 Task: Look for space in Licata, Italy from 11th June, 2023 to 17th June, 2023 for 1 adult in price range Rs.5000 to Rs.12000. Place can be private room with 1  bedroom having 1 bed and 1 bathroom. Property type can be house, flat, guest house, hotel. Booking option can be shelf check-in. Required host language is English.
Action: Mouse moved to (408, 60)
Screenshot: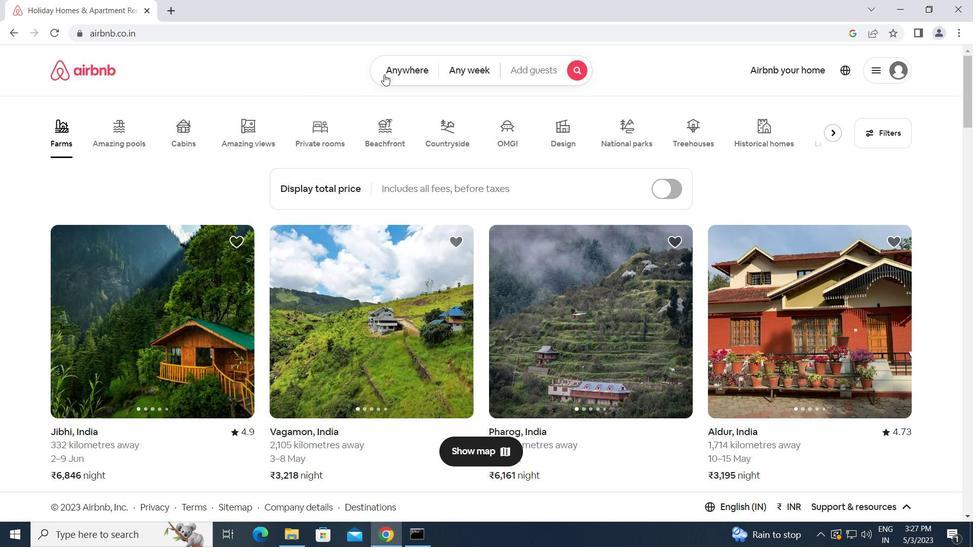 
Action: Mouse pressed left at (408, 60)
Screenshot: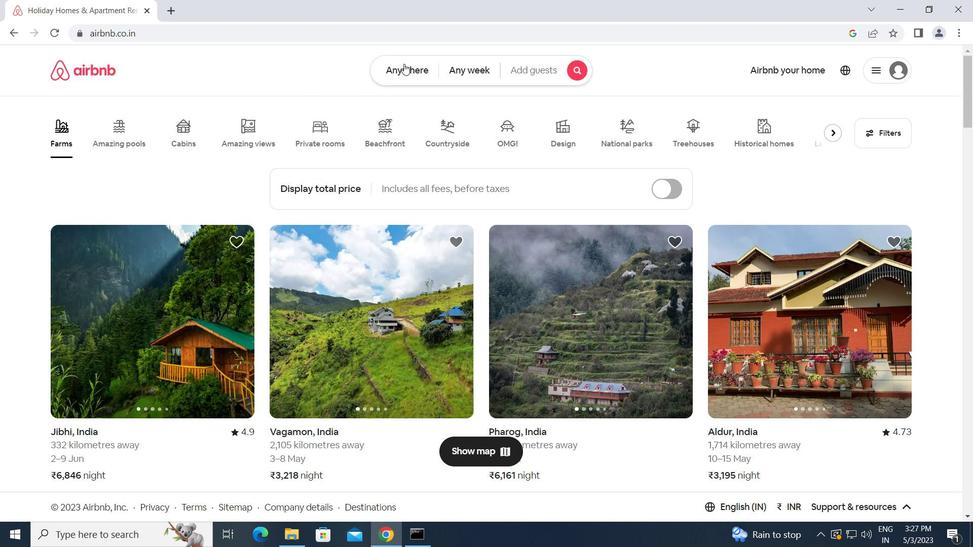 
Action: Mouse moved to (326, 107)
Screenshot: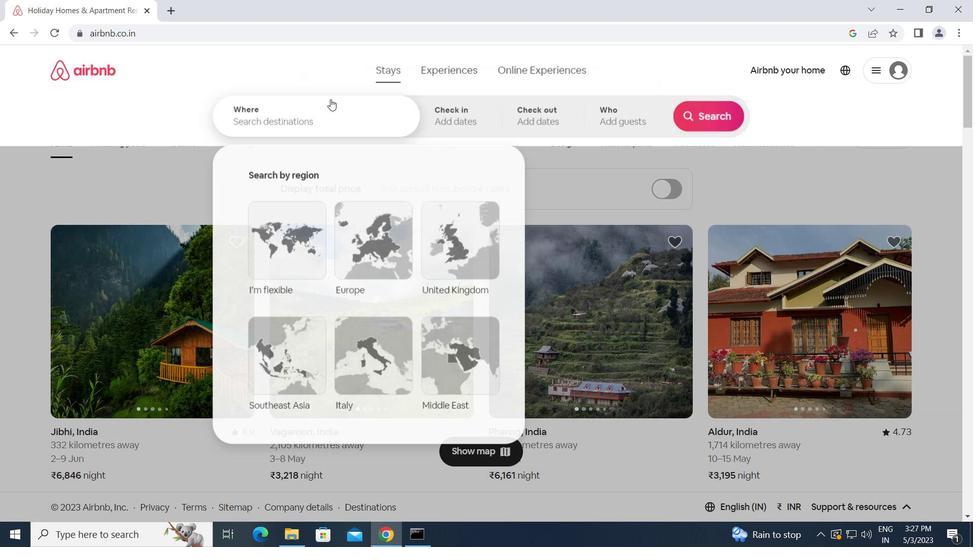 
Action: Mouse pressed left at (326, 107)
Screenshot: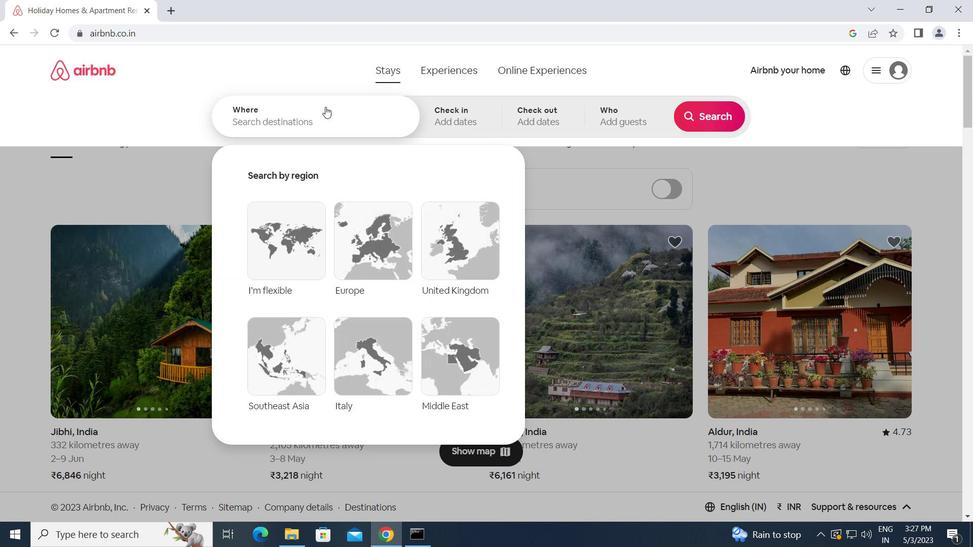 
Action: Key pressed l<Key.caps_lock>icata,<Key.space><Key.caps_lock>i<Key.caps_lock>taly<Key.enter>
Screenshot: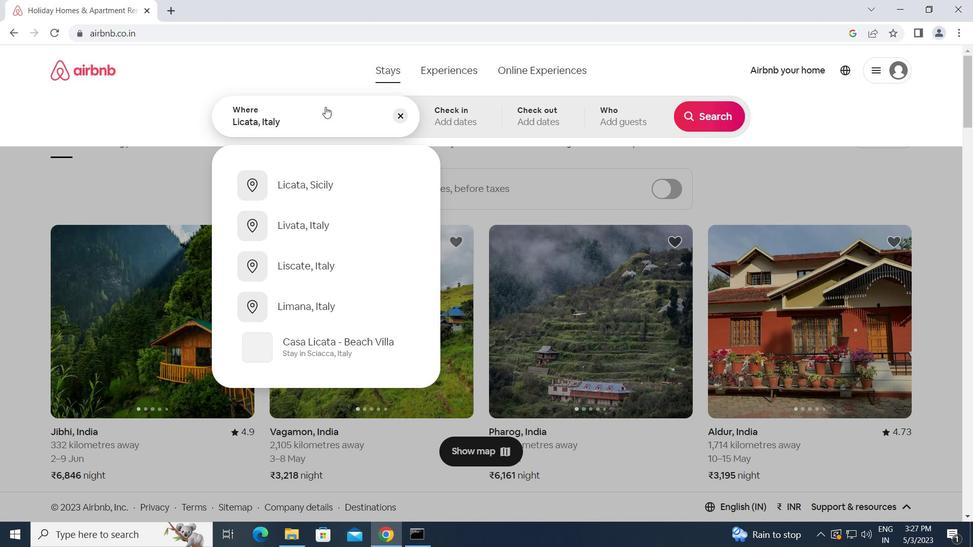 
Action: Mouse moved to (521, 328)
Screenshot: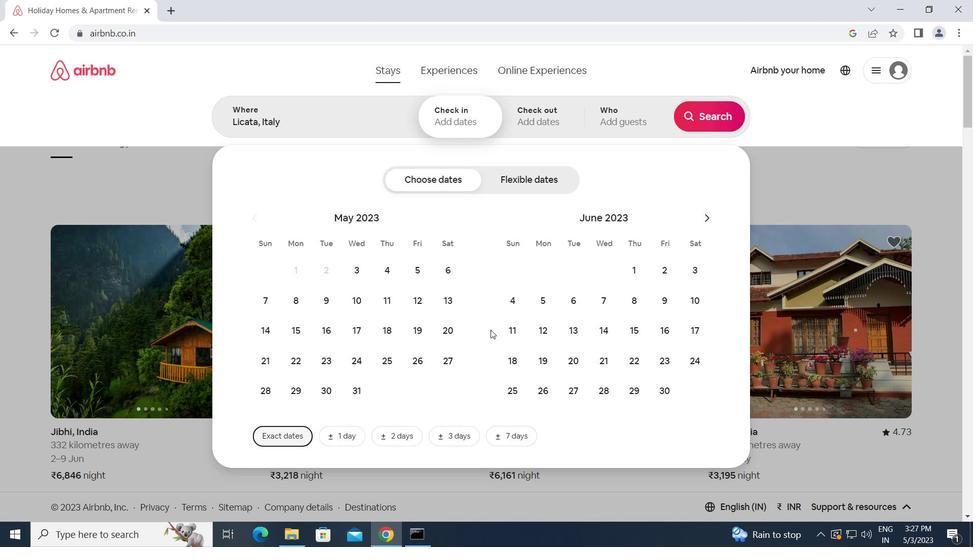 
Action: Mouse pressed left at (521, 328)
Screenshot: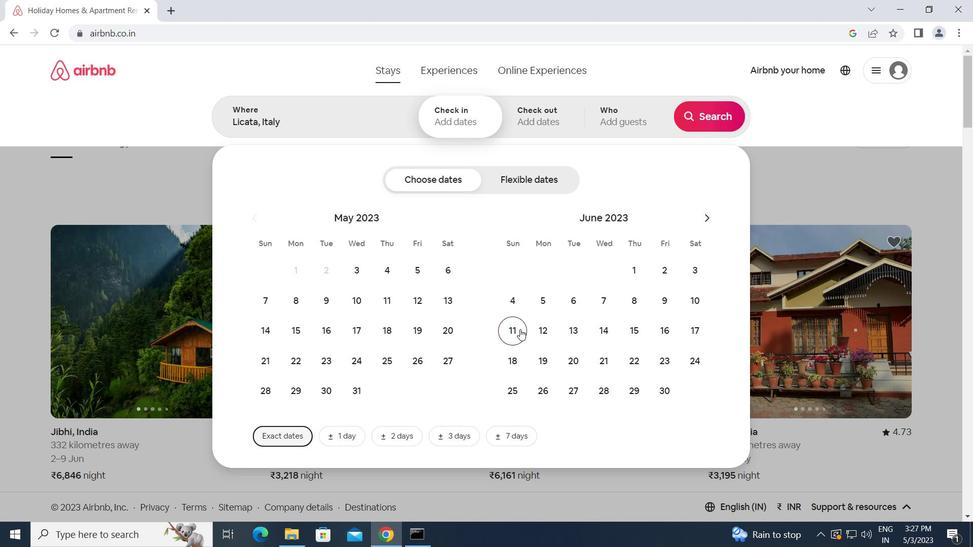 
Action: Mouse moved to (692, 337)
Screenshot: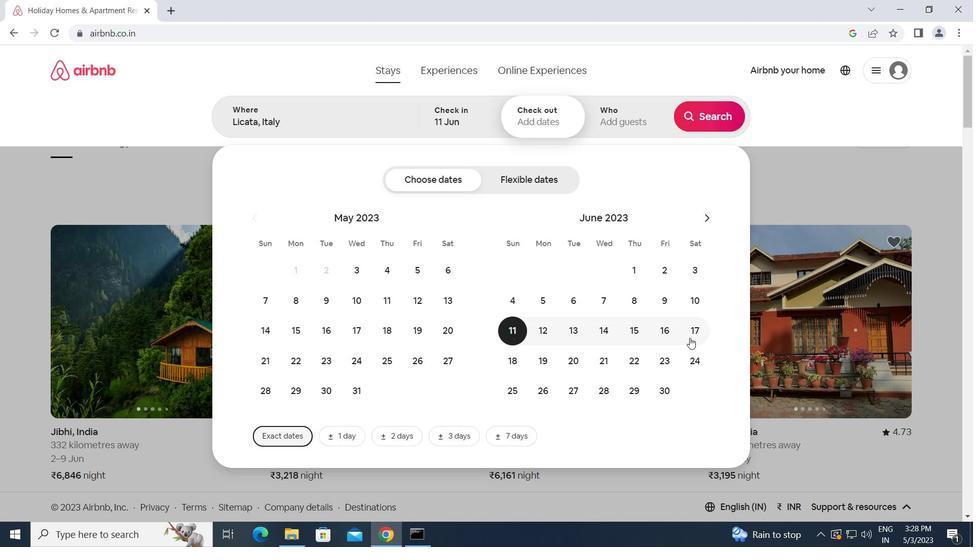 
Action: Mouse pressed left at (692, 337)
Screenshot: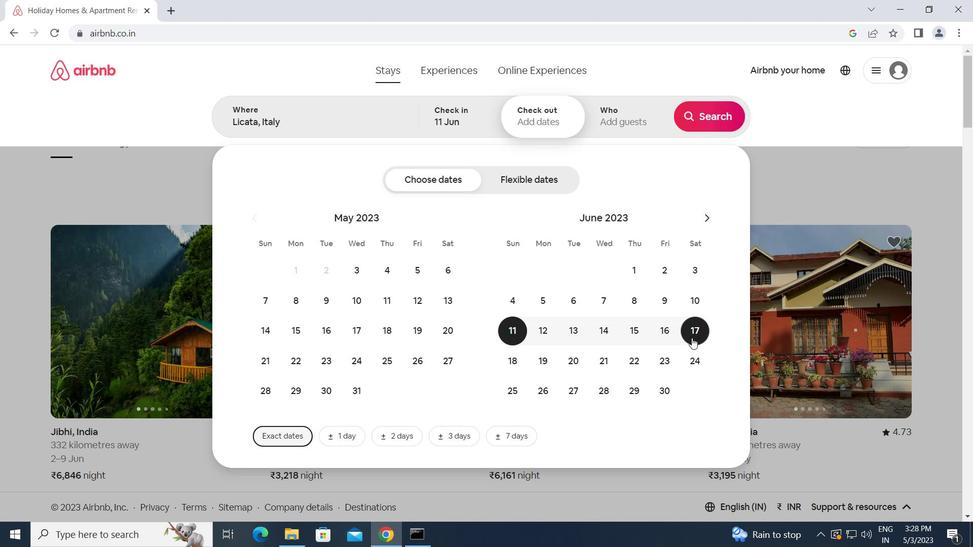 
Action: Mouse moved to (628, 120)
Screenshot: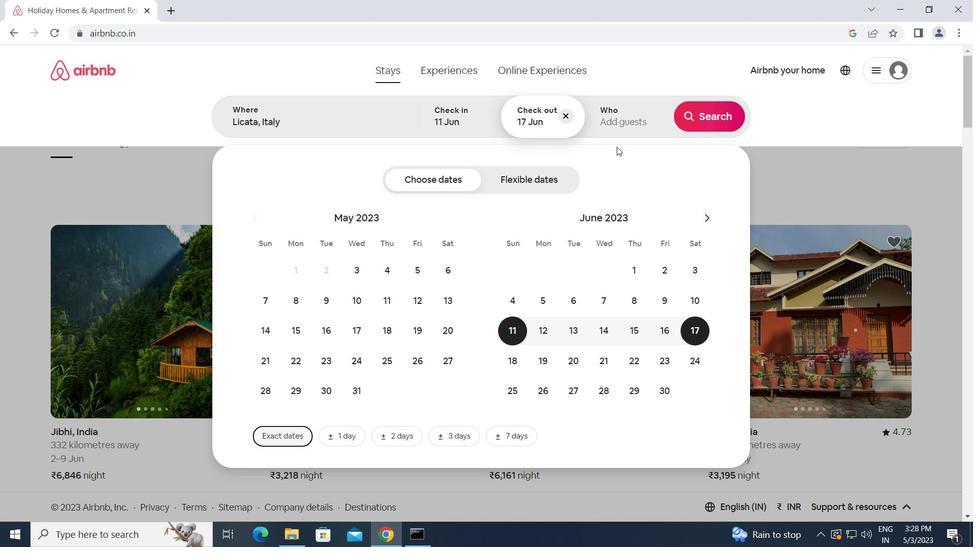 
Action: Mouse pressed left at (628, 120)
Screenshot: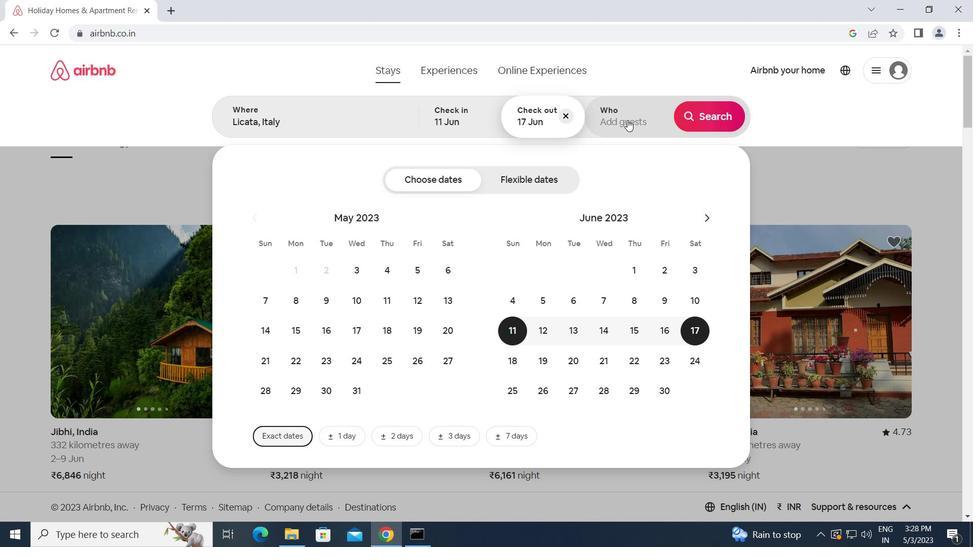 
Action: Mouse moved to (712, 186)
Screenshot: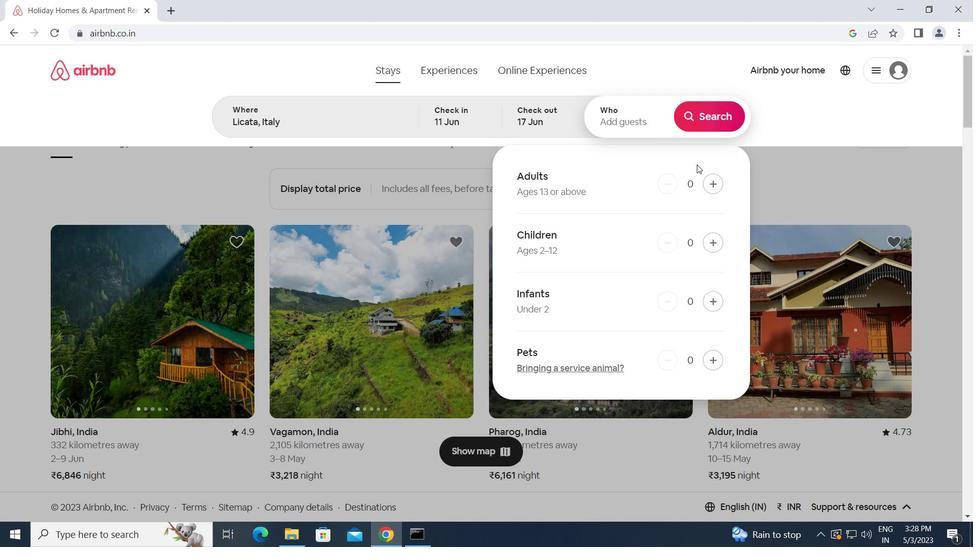 
Action: Mouse pressed left at (712, 186)
Screenshot: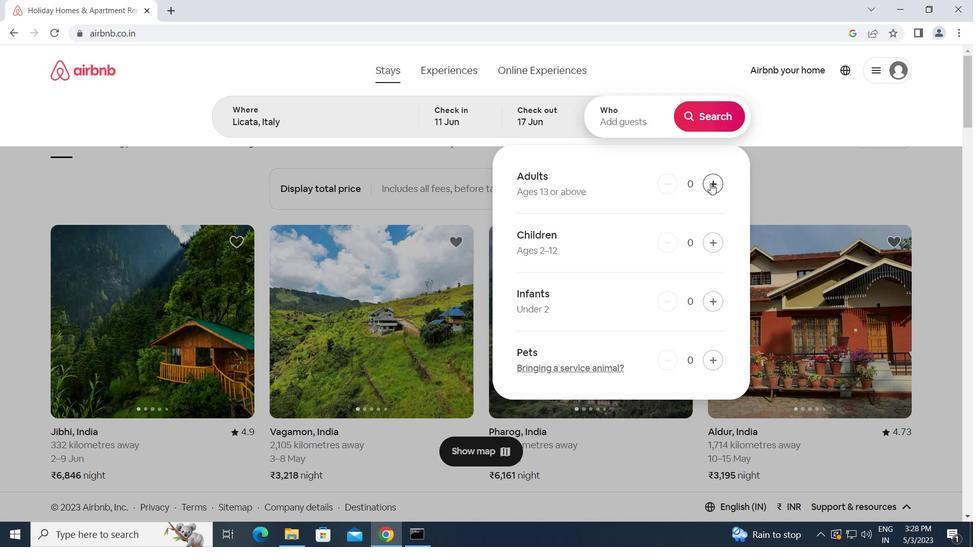 
Action: Mouse moved to (710, 117)
Screenshot: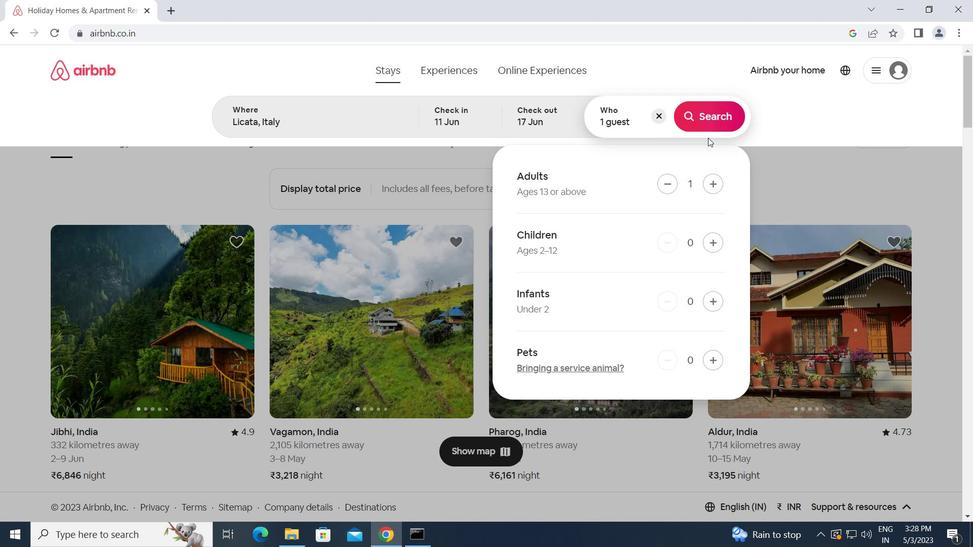 
Action: Mouse pressed left at (710, 117)
Screenshot: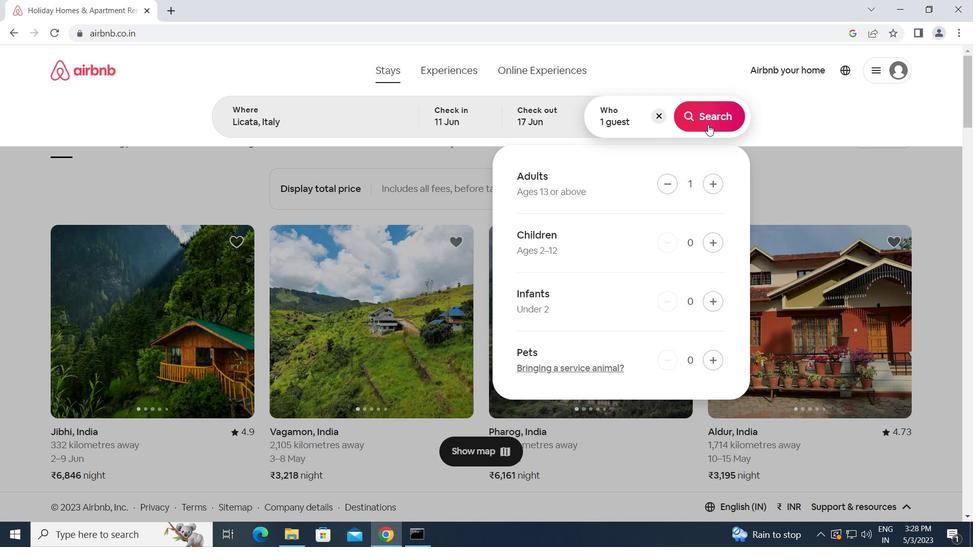 
Action: Mouse moved to (912, 118)
Screenshot: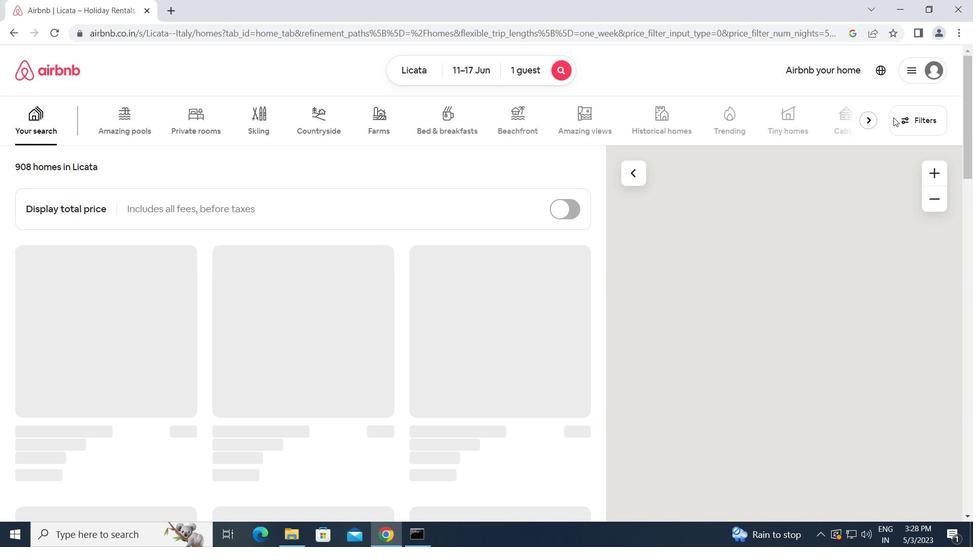 
Action: Mouse pressed left at (912, 118)
Screenshot: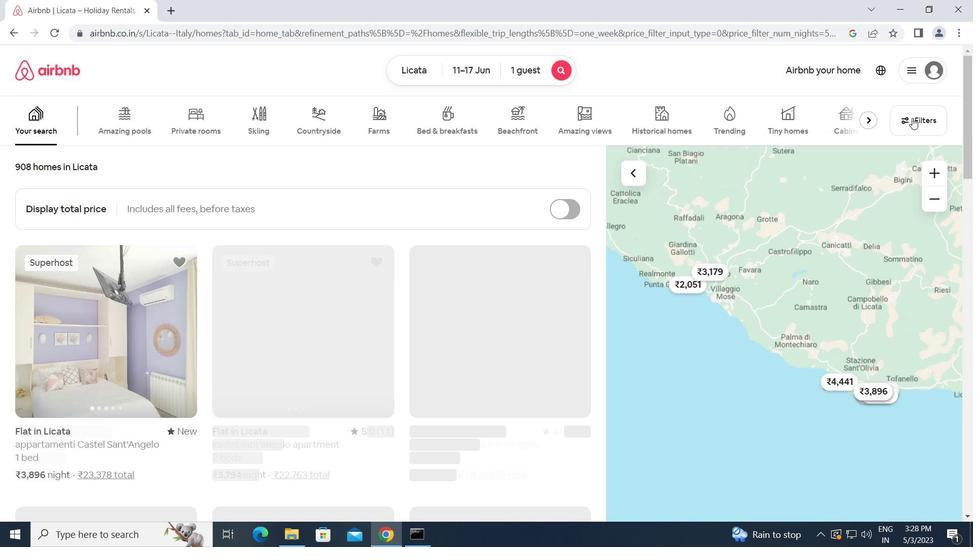 
Action: Mouse moved to (317, 284)
Screenshot: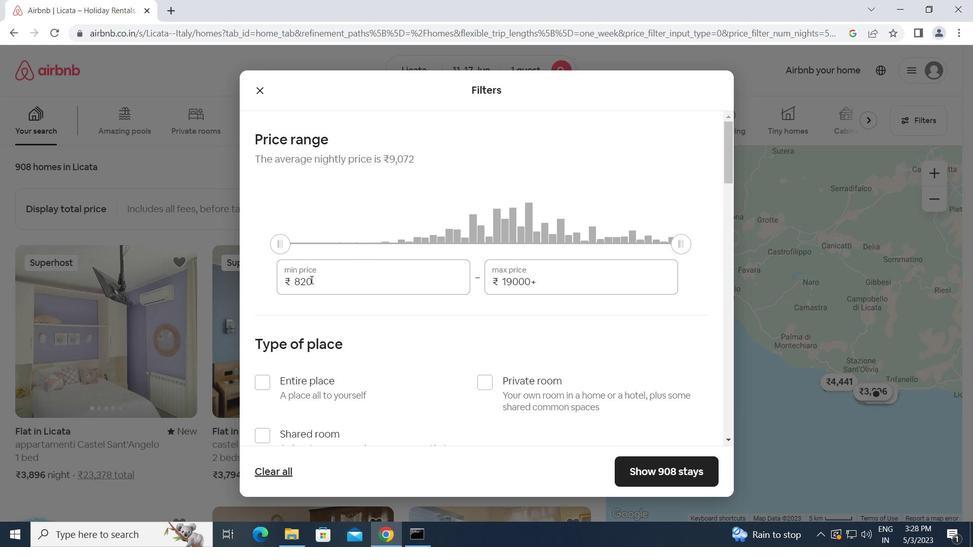 
Action: Mouse pressed left at (317, 284)
Screenshot: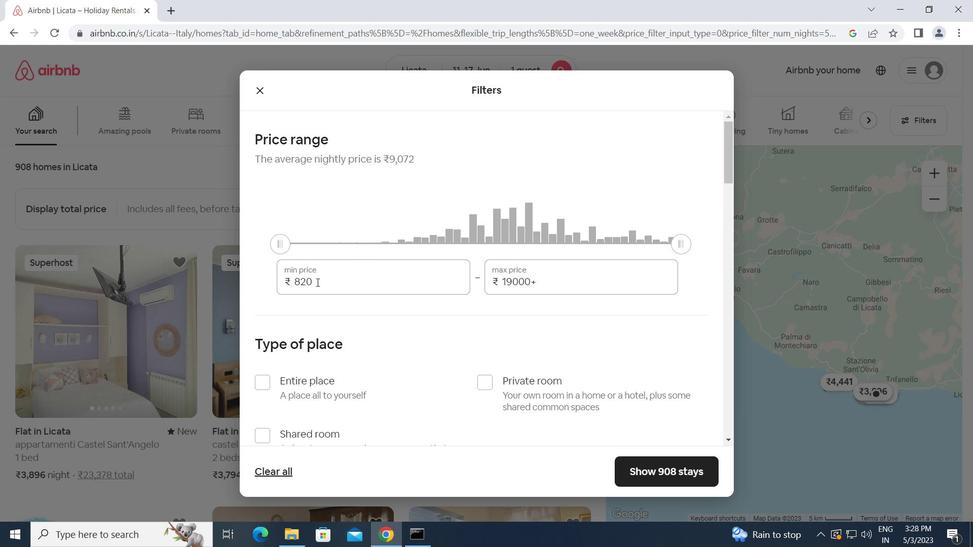 
Action: Mouse moved to (293, 285)
Screenshot: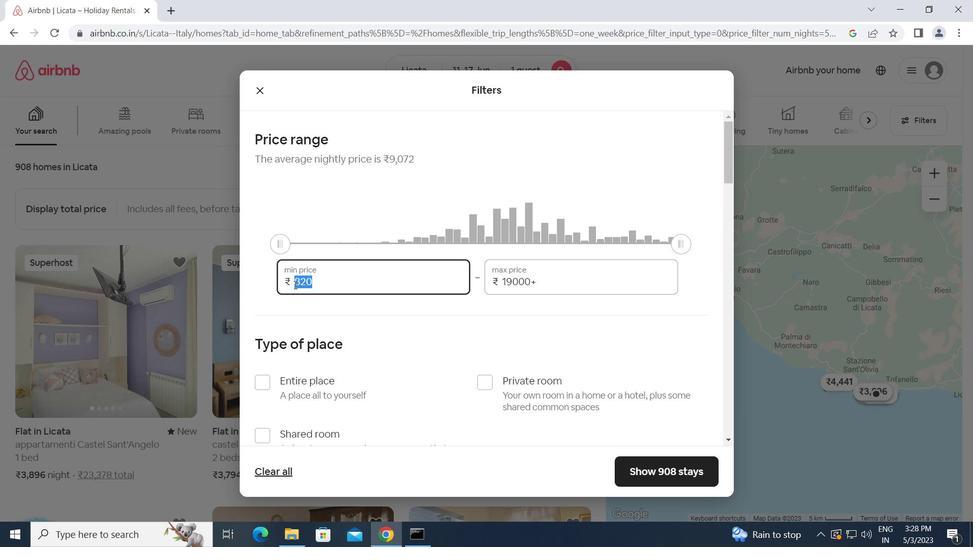 
Action: Key pressed 5000<Key.tab>12<Key.backspace><Key.backspace><Key.backspace><Key.backspace><Key.backspace><Key.backspace><Key.backspace><Key.backspace><Key.backspace><Key.backspace><Key.backspace><Key.backspace><Key.backspace><Key.backspace><Key.backspace>12000
Screenshot: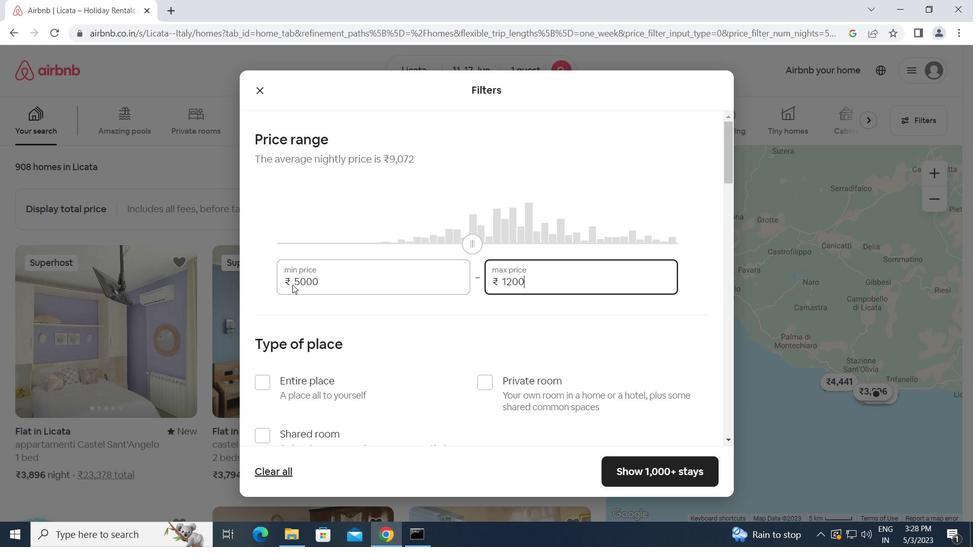 
Action: Mouse moved to (480, 380)
Screenshot: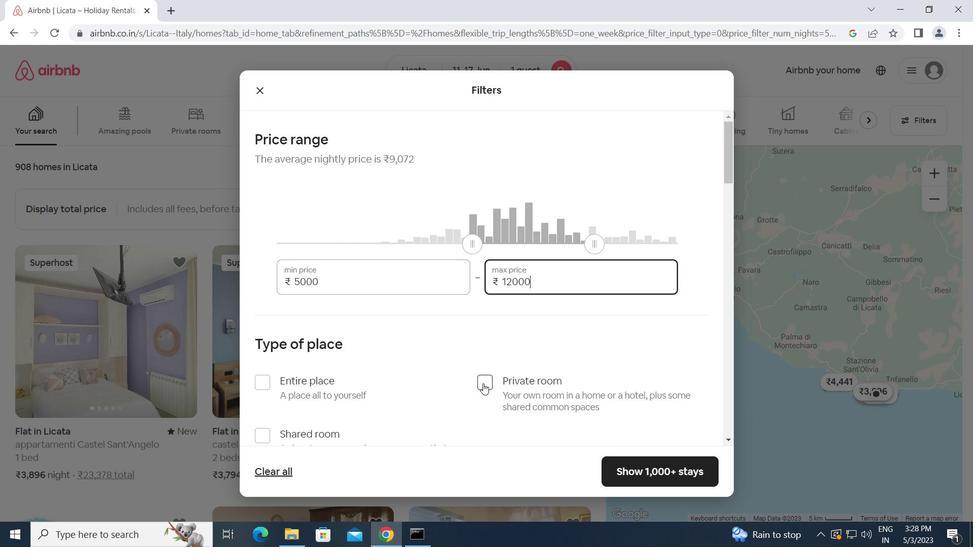 
Action: Mouse pressed left at (480, 380)
Screenshot: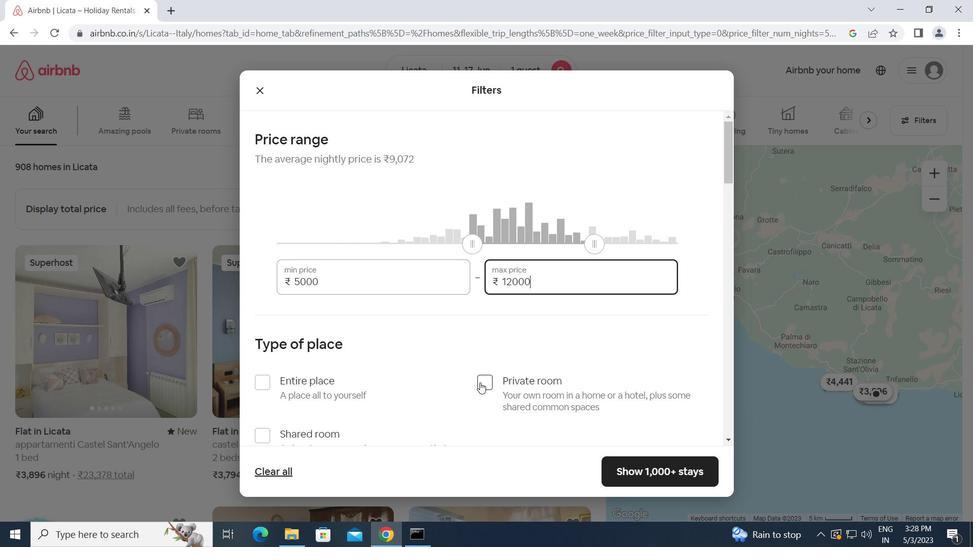 
Action: Mouse moved to (465, 427)
Screenshot: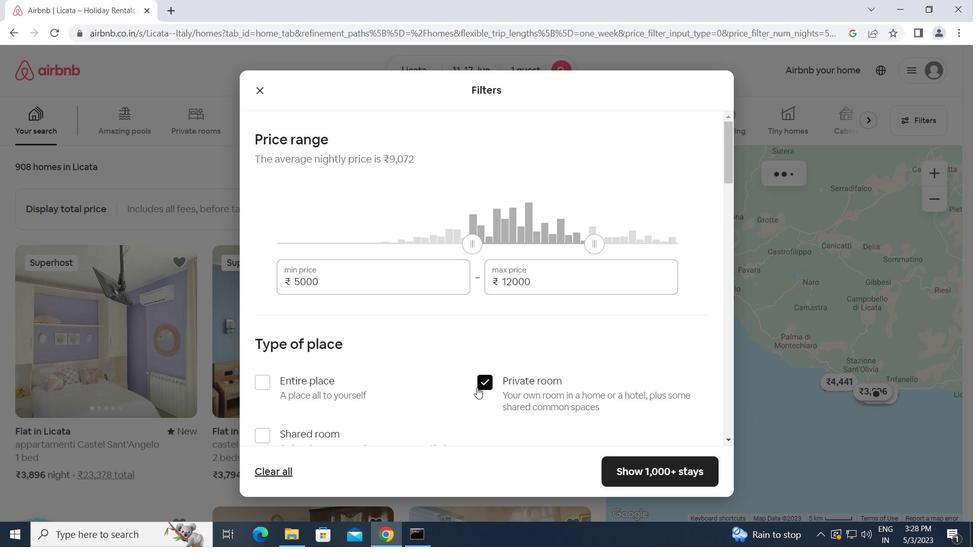 
Action: Mouse scrolled (465, 427) with delta (0, 0)
Screenshot: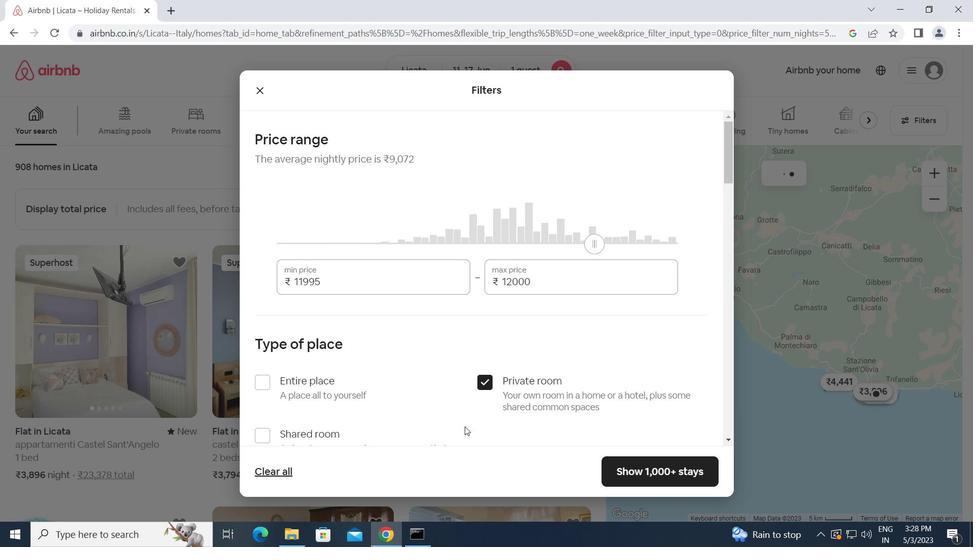 
Action: Mouse scrolled (465, 427) with delta (0, 0)
Screenshot: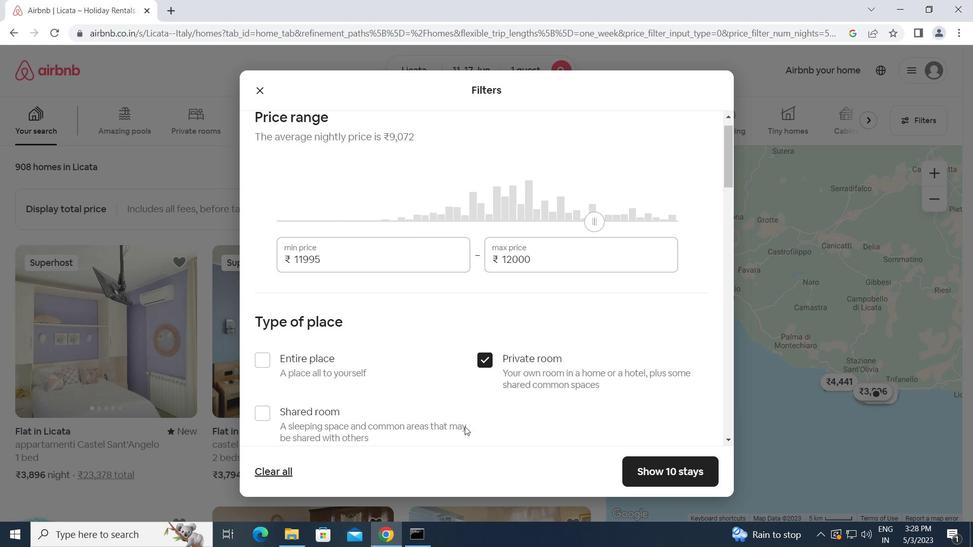
Action: Mouse scrolled (465, 427) with delta (0, 0)
Screenshot: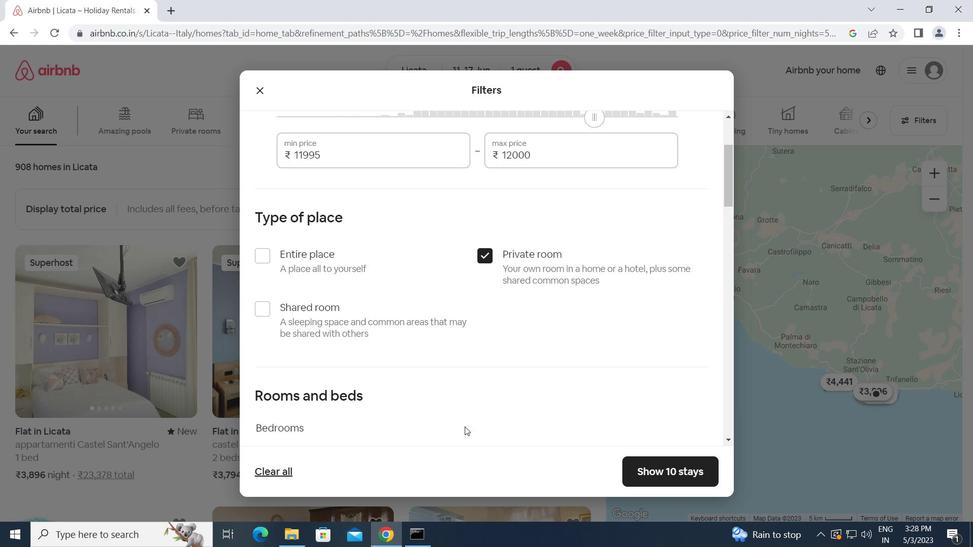 
Action: Mouse scrolled (465, 427) with delta (0, 0)
Screenshot: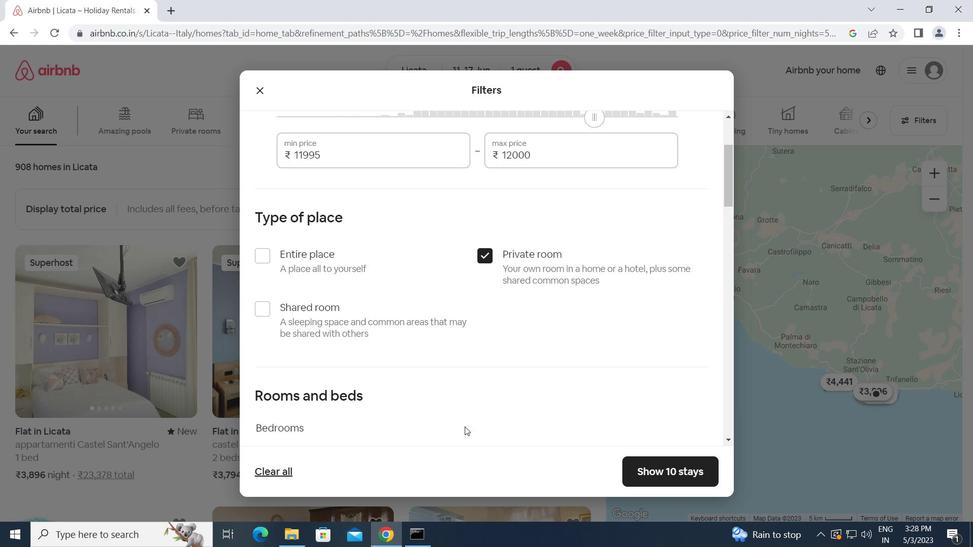 
Action: Mouse moved to (334, 337)
Screenshot: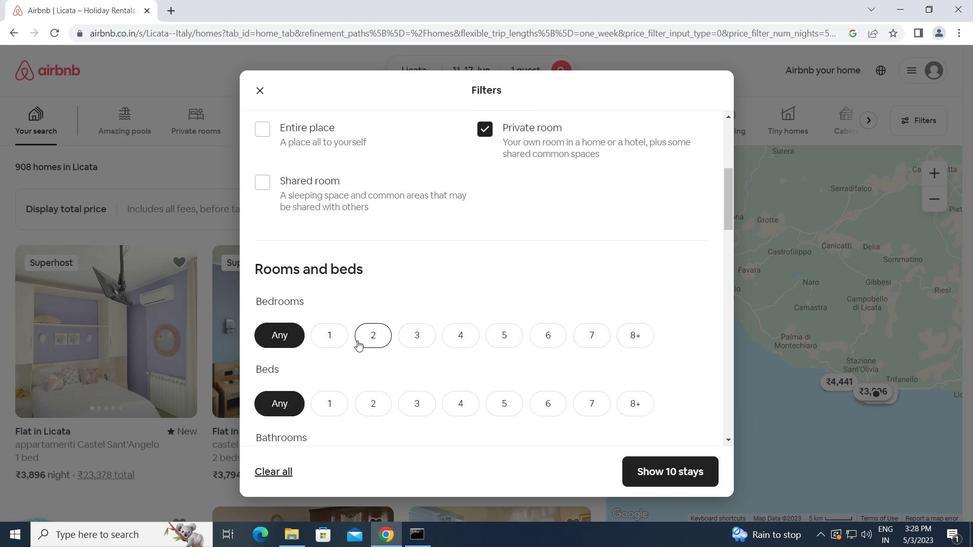 
Action: Mouse pressed left at (334, 337)
Screenshot: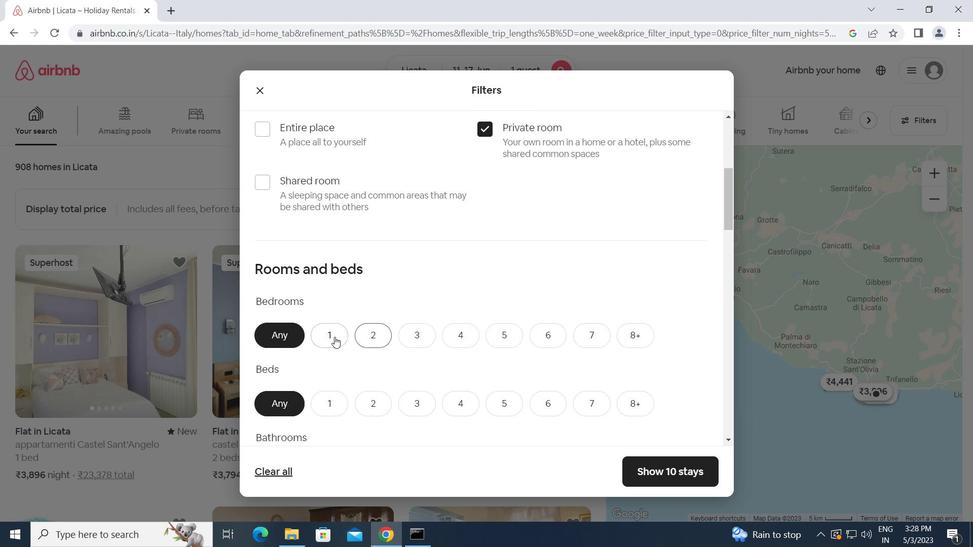 
Action: Mouse moved to (331, 397)
Screenshot: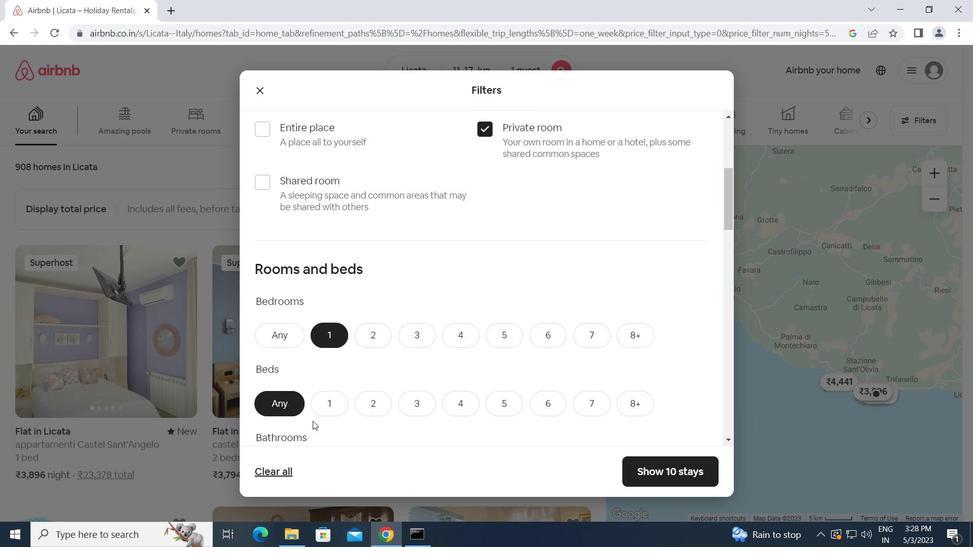 
Action: Mouse pressed left at (331, 397)
Screenshot: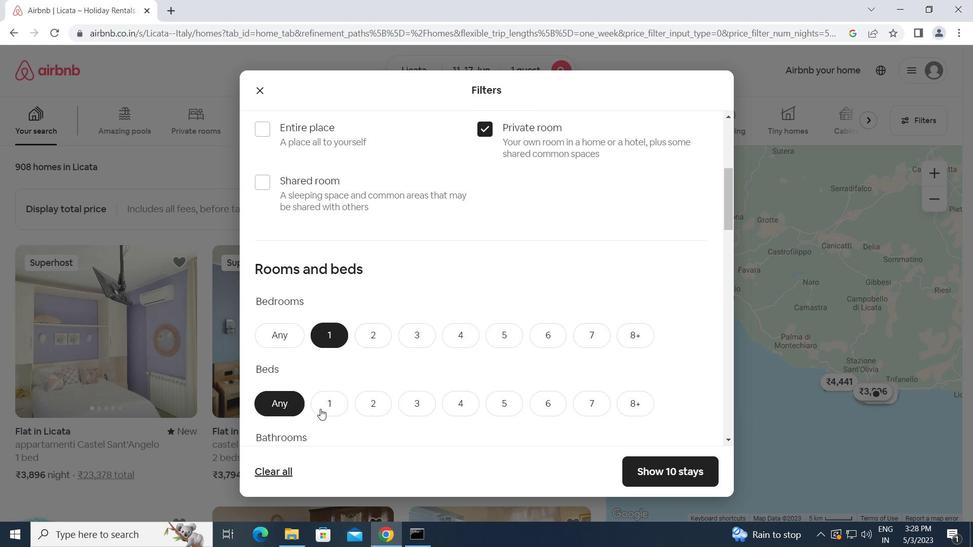 
Action: Mouse moved to (409, 398)
Screenshot: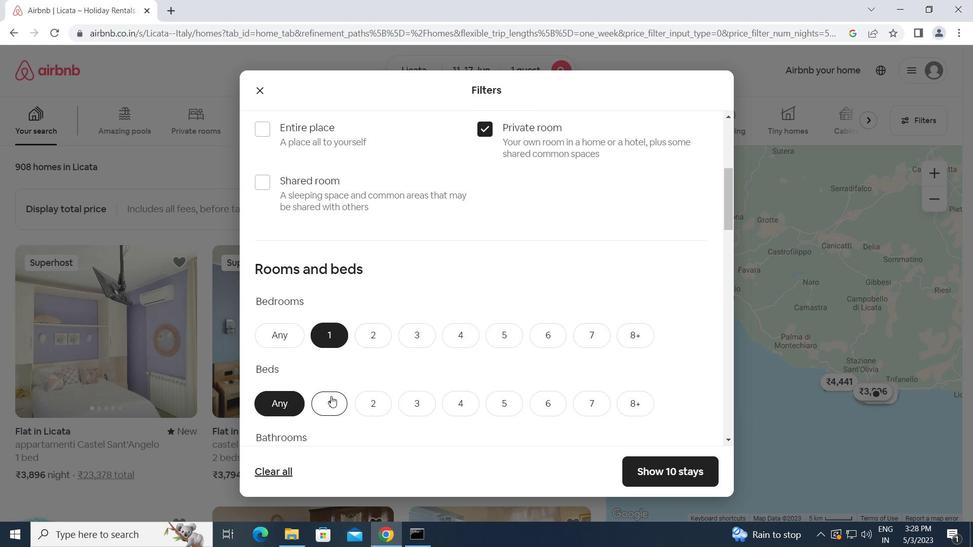 
Action: Mouse scrolled (409, 397) with delta (0, 0)
Screenshot: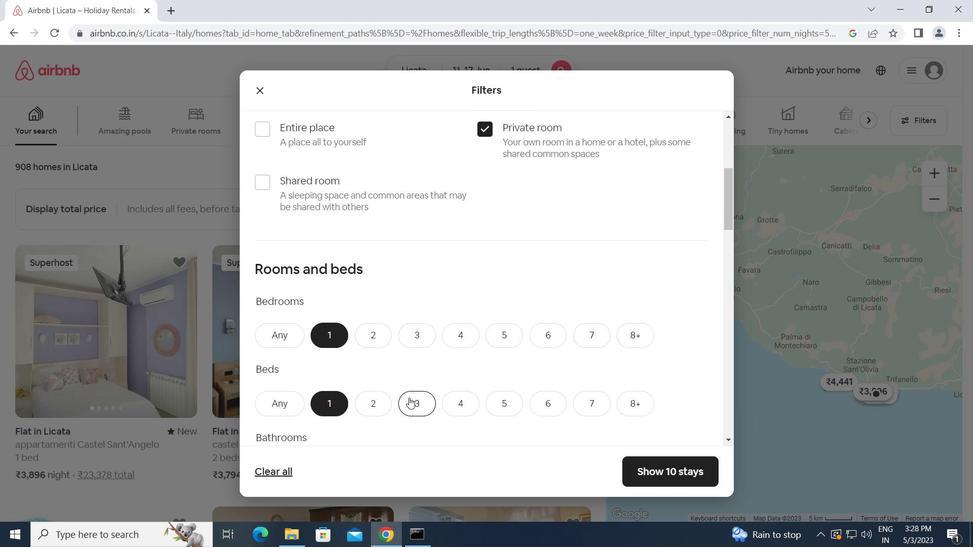 
Action: Mouse scrolled (409, 397) with delta (0, 0)
Screenshot: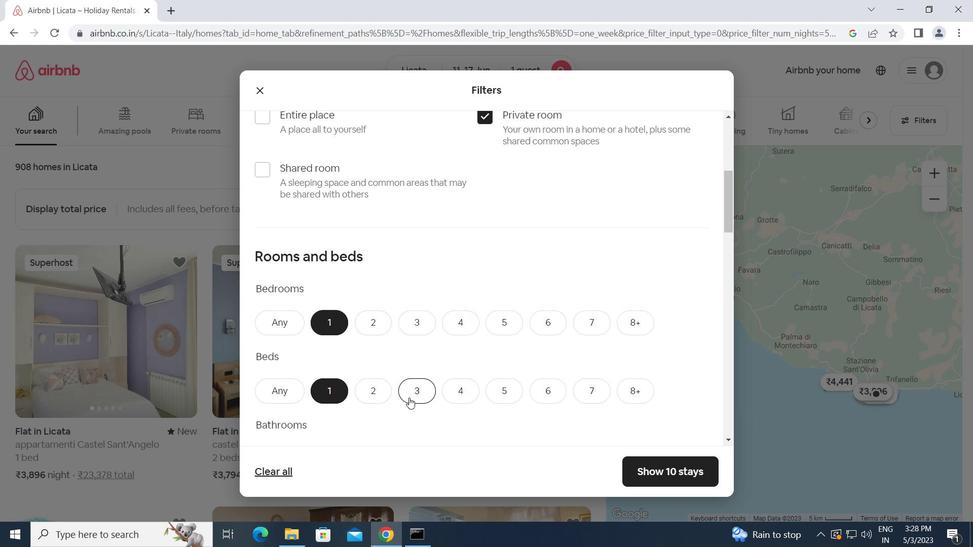
Action: Mouse moved to (334, 342)
Screenshot: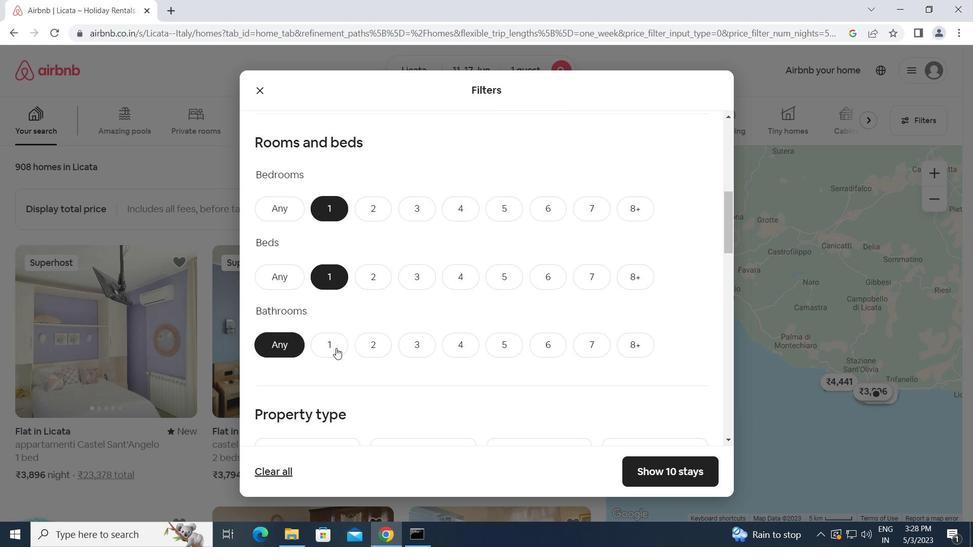 
Action: Mouse pressed left at (334, 342)
Screenshot: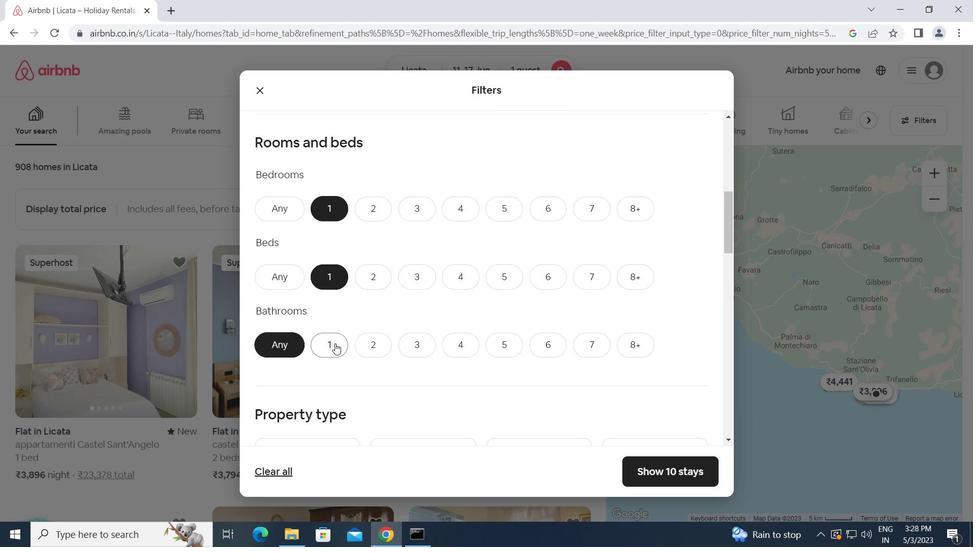 
Action: Mouse moved to (401, 384)
Screenshot: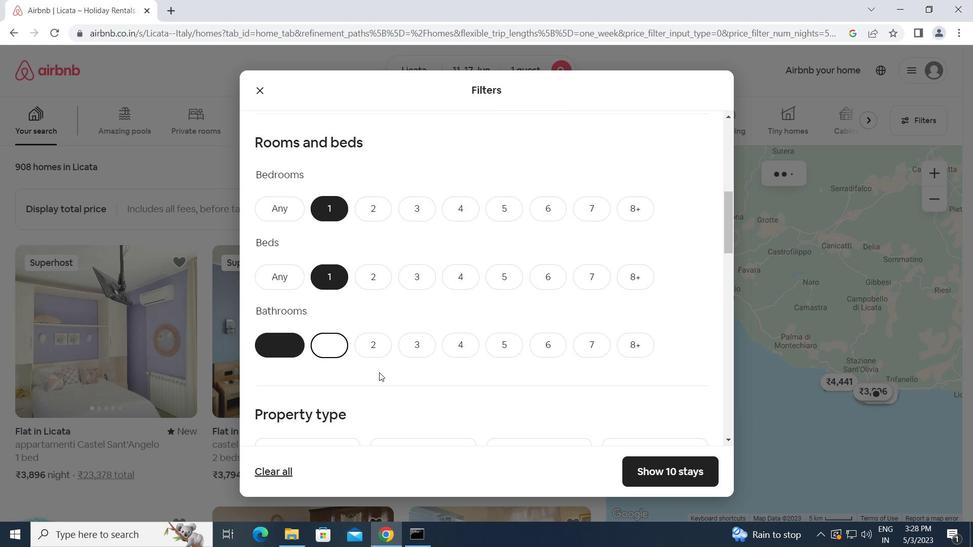 
Action: Mouse scrolled (401, 383) with delta (0, 0)
Screenshot: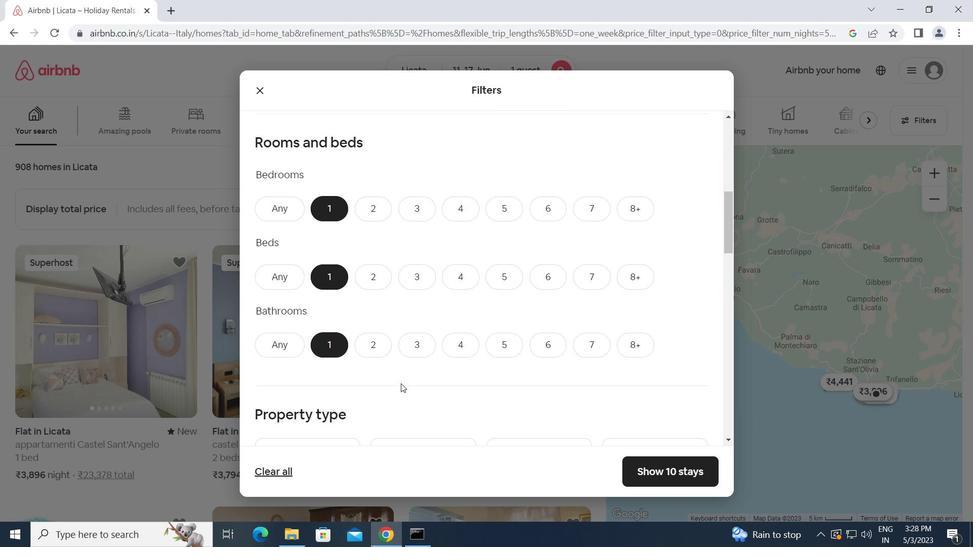
Action: Mouse scrolled (401, 383) with delta (0, 0)
Screenshot: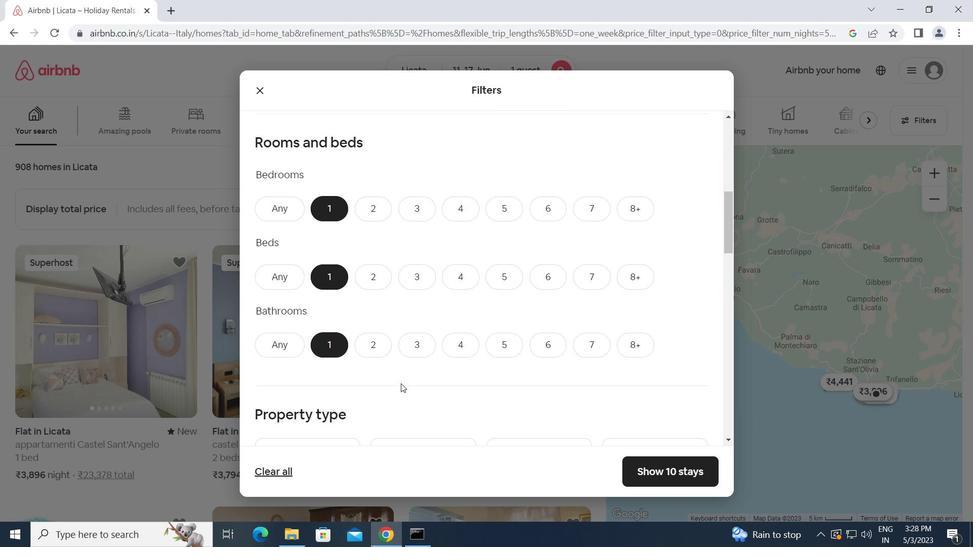 
Action: Mouse moved to (320, 365)
Screenshot: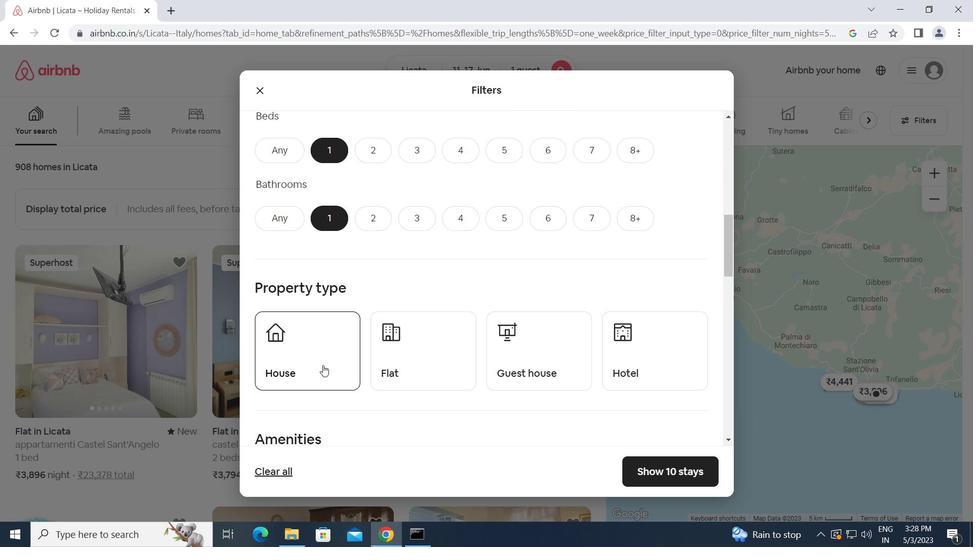 
Action: Mouse pressed left at (320, 365)
Screenshot: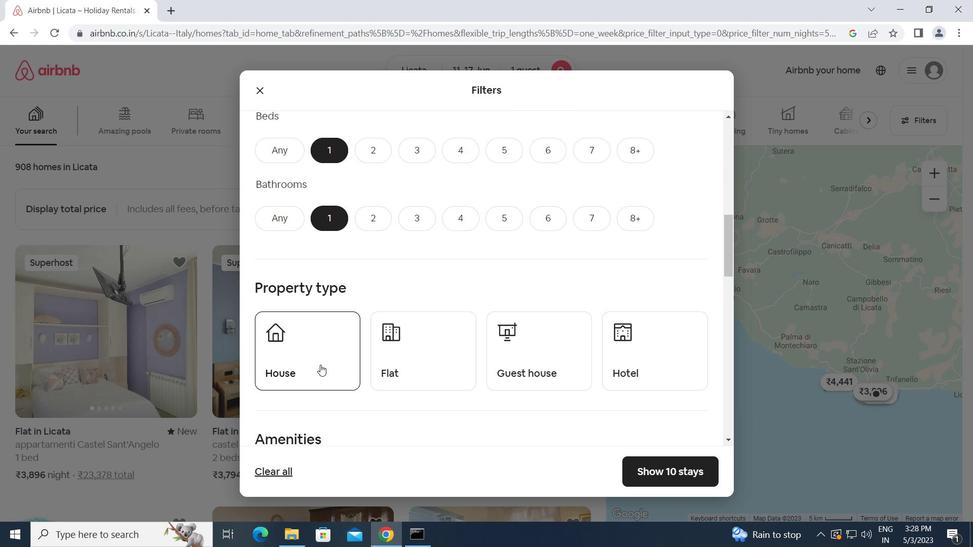 
Action: Mouse moved to (428, 365)
Screenshot: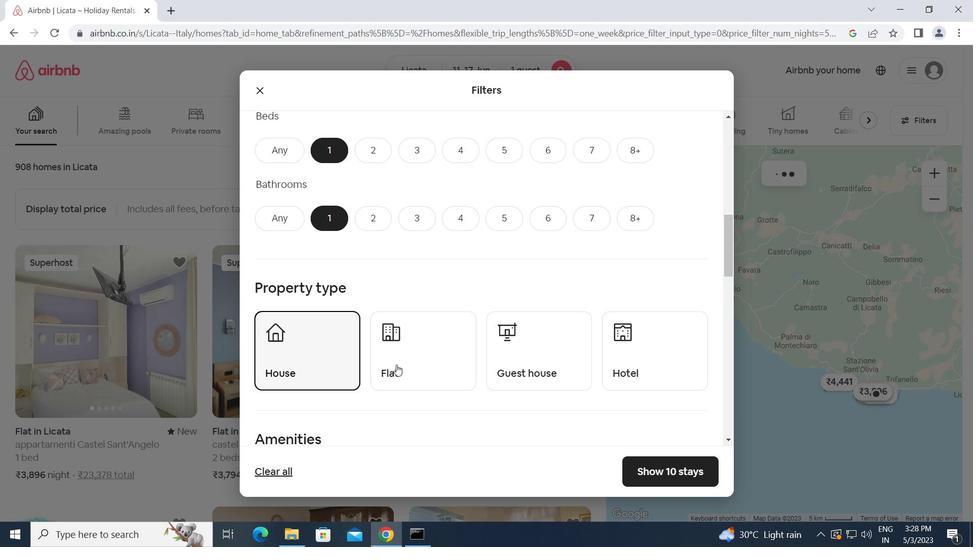 
Action: Mouse pressed left at (428, 365)
Screenshot: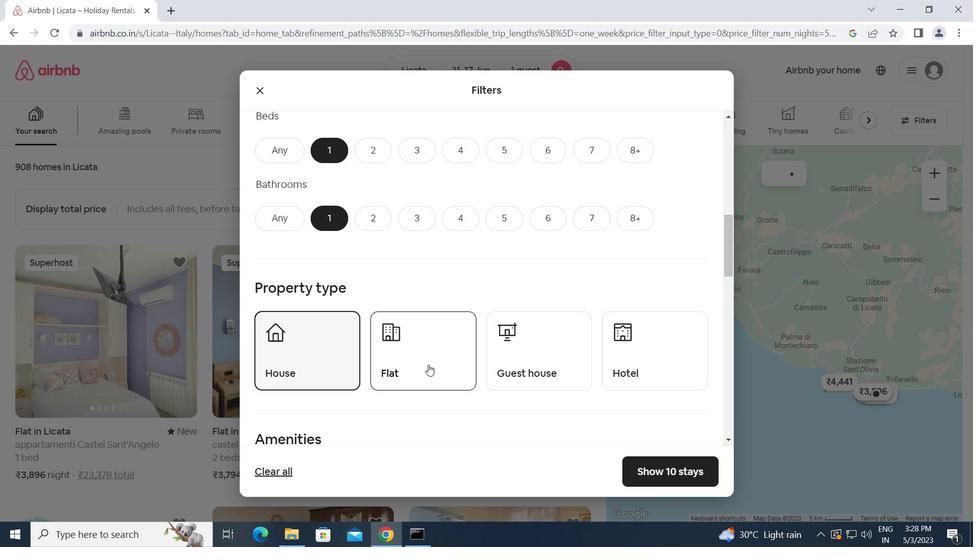 
Action: Mouse moved to (536, 366)
Screenshot: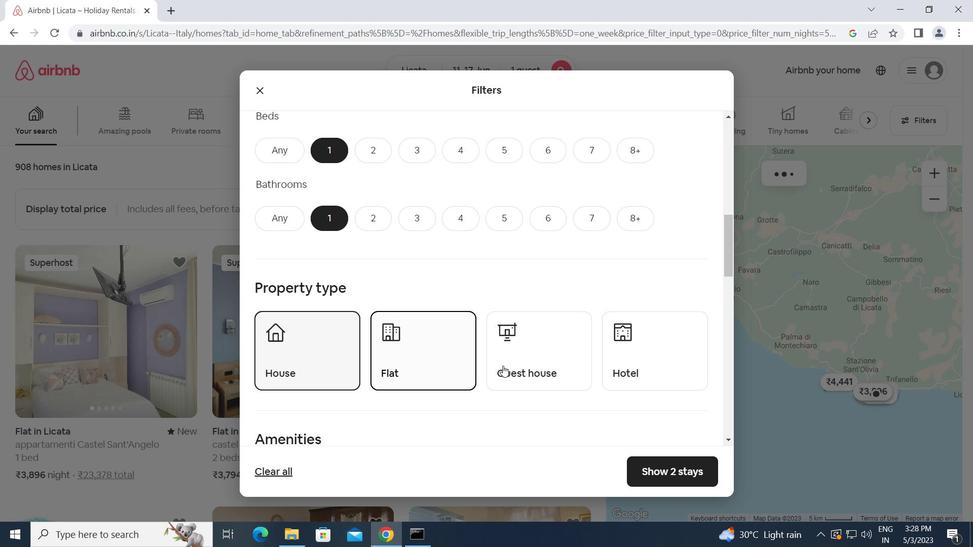 
Action: Mouse pressed left at (536, 366)
Screenshot: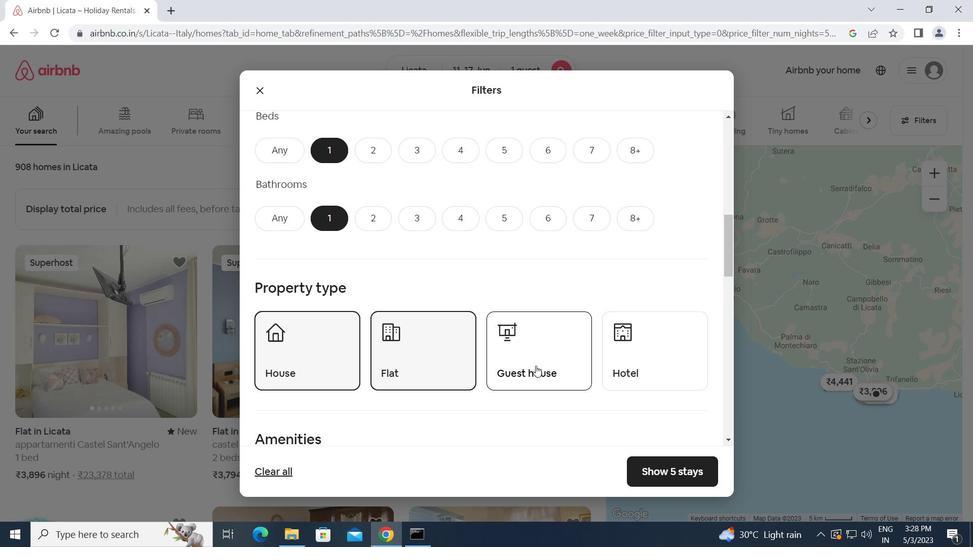 
Action: Mouse moved to (641, 366)
Screenshot: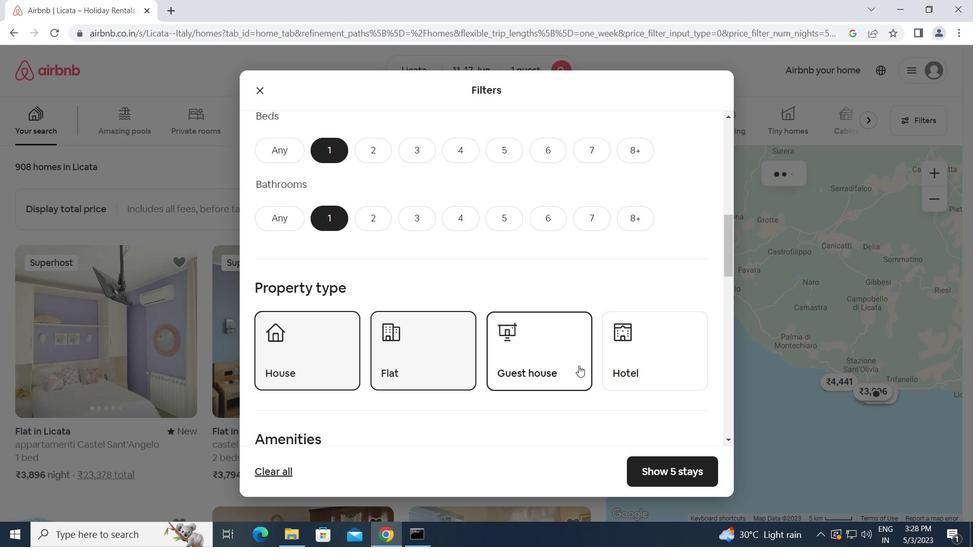 
Action: Mouse pressed left at (641, 366)
Screenshot: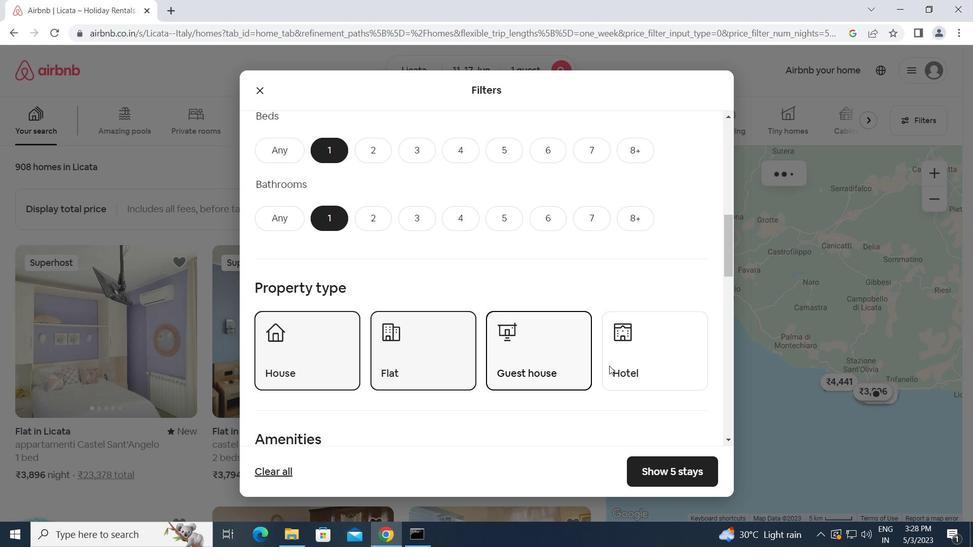 
Action: Mouse moved to (442, 407)
Screenshot: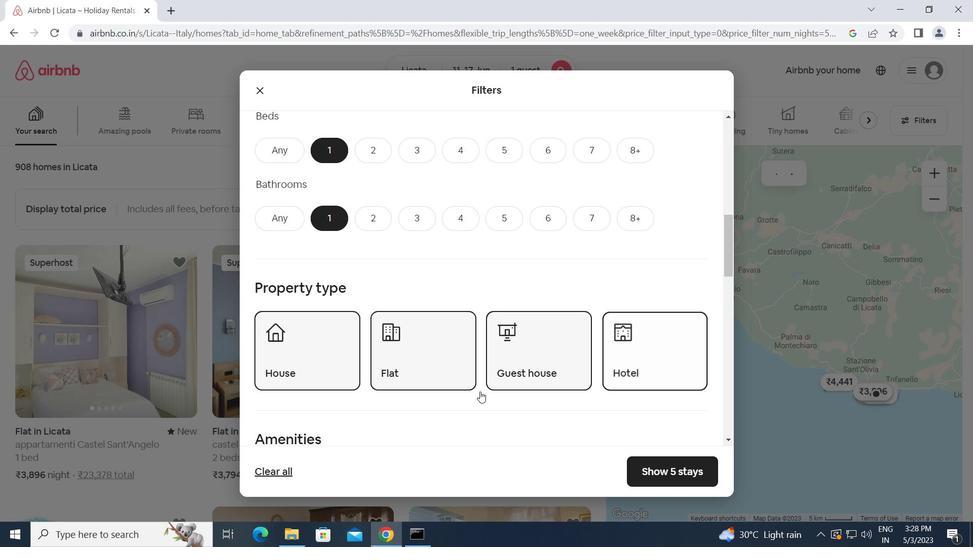 
Action: Mouse scrolled (442, 406) with delta (0, 0)
Screenshot: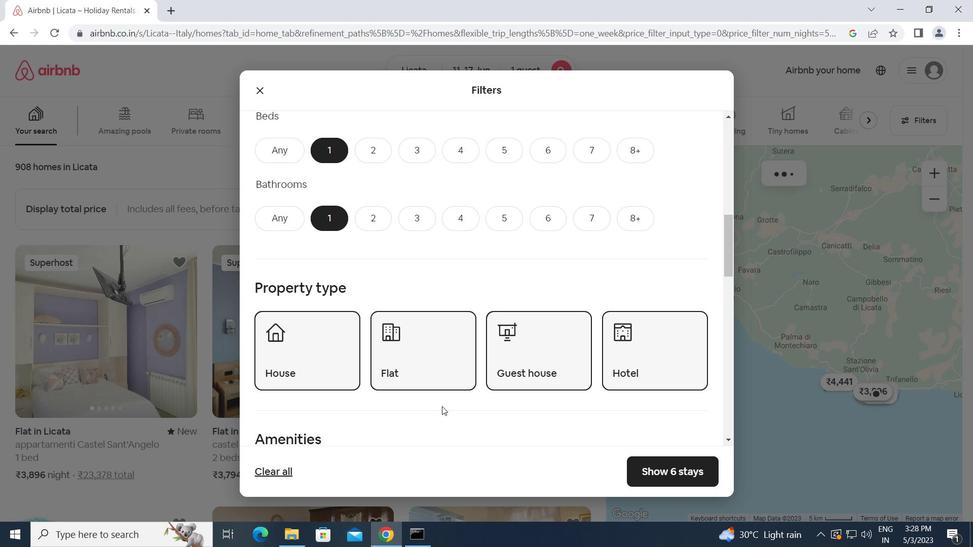
Action: Mouse scrolled (442, 406) with delta (0, 0)
Screenshot: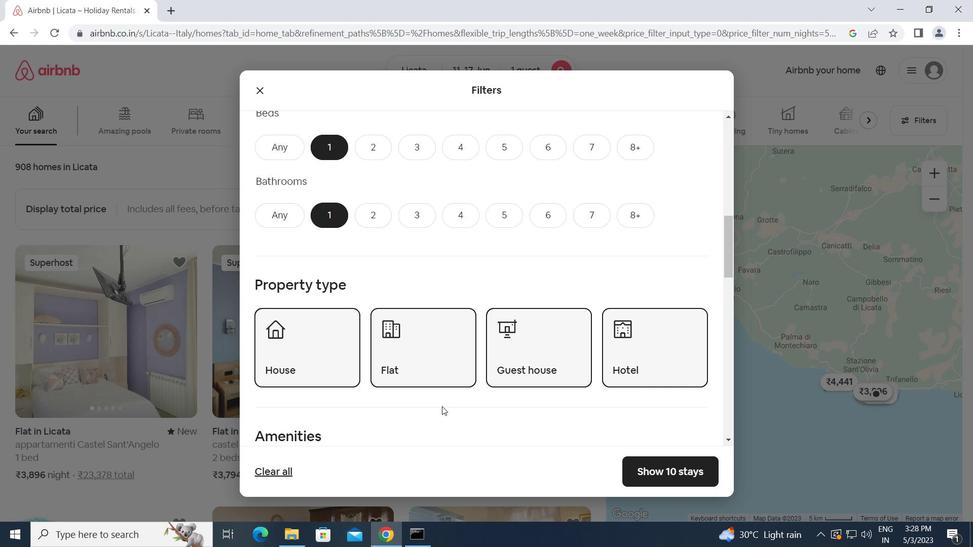 
Action: Mouse scrolled (442, 406) with delta (0, 0)
Screenshot: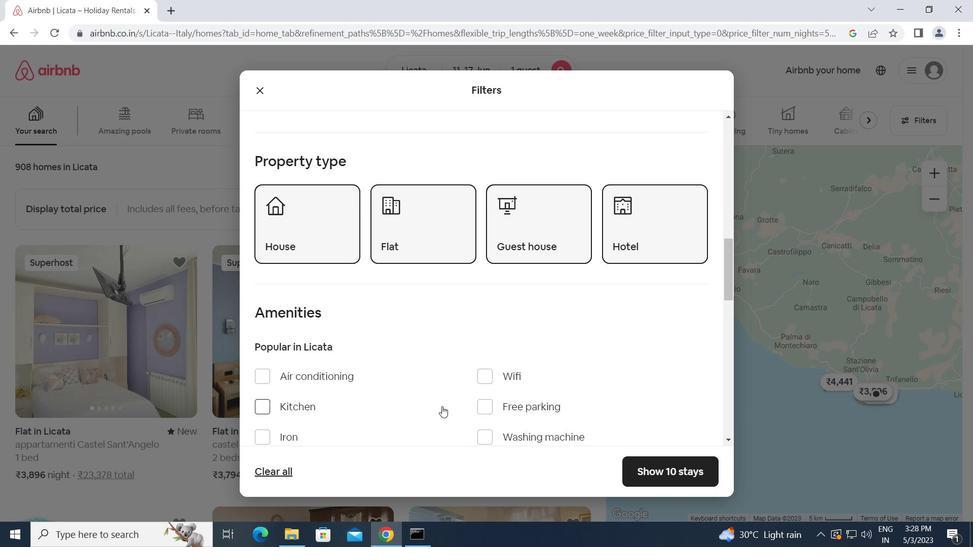 
Action: Mouse scrolled (442, 406) with delta (0, 0)
Screenshot: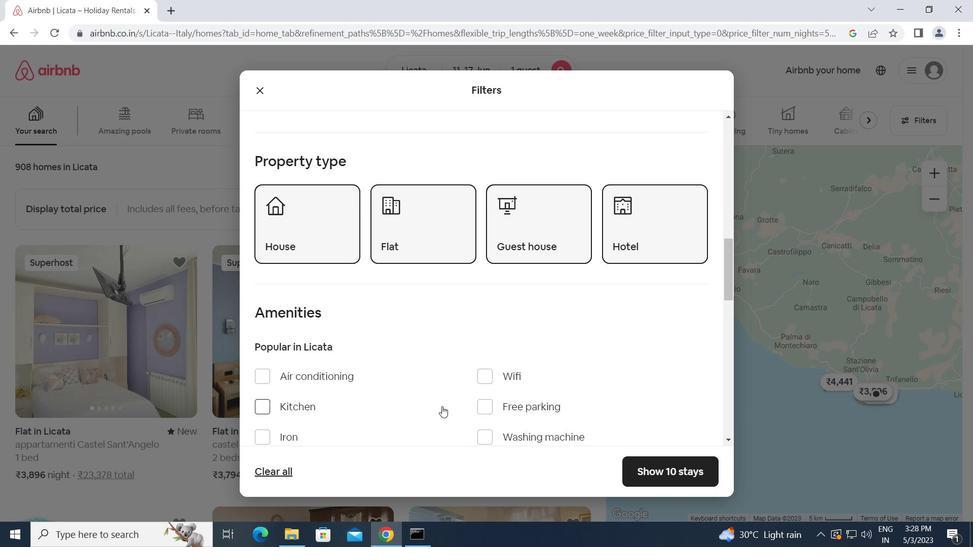 
Action: Mouse scrolled (442, 406) with delta (0, 0)
Screenshot: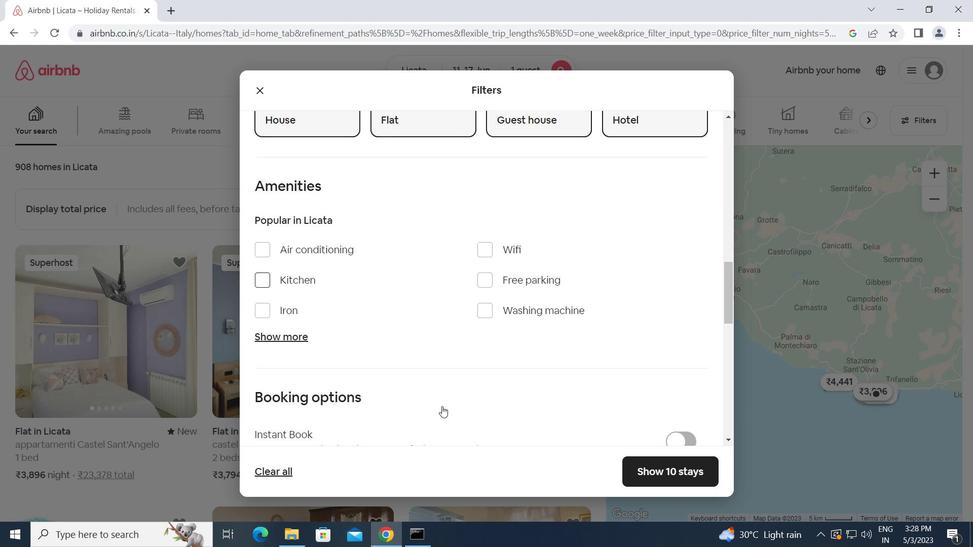 
Action: Mouse moved to (673, 413)
Screenshot: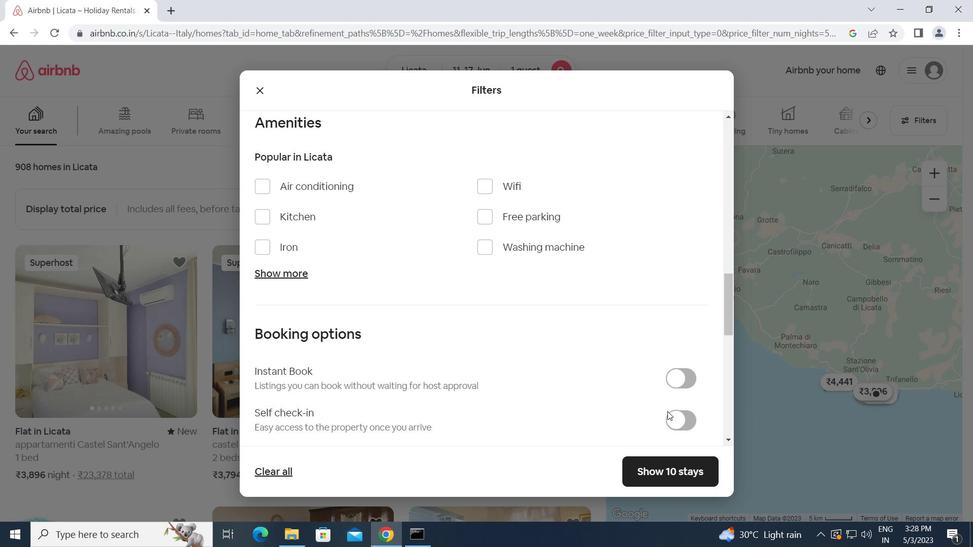 
Action: Mouse pressed left at (673, 413)
Screenshot: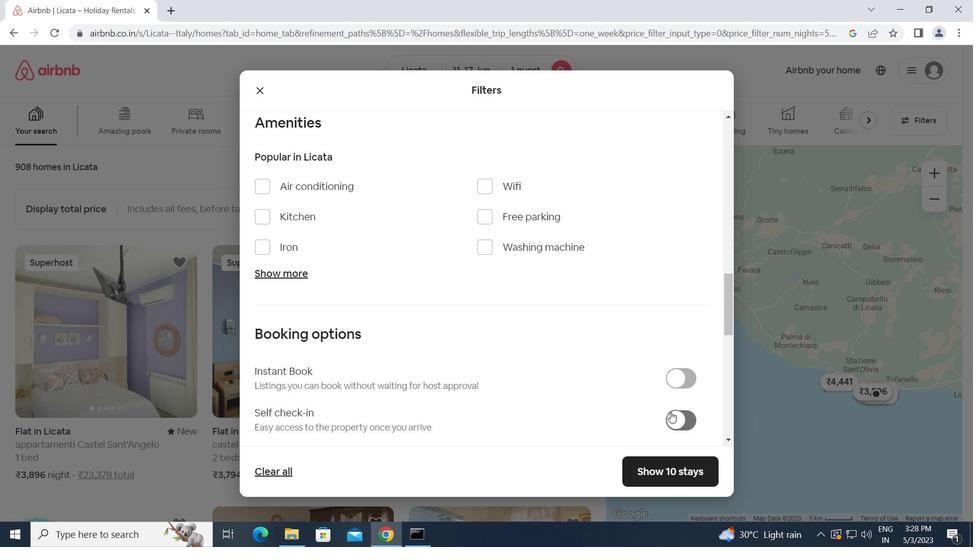 
Action: Mouse moved to (545, 446)
Screenshot: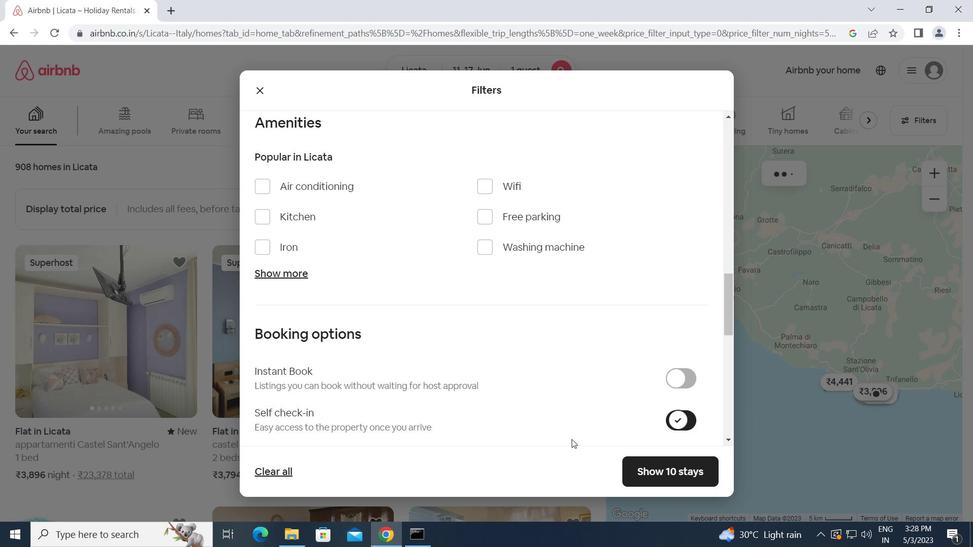 
Action: Mouse scrolled (545, 446) with delta (0, 0)
Screenshot: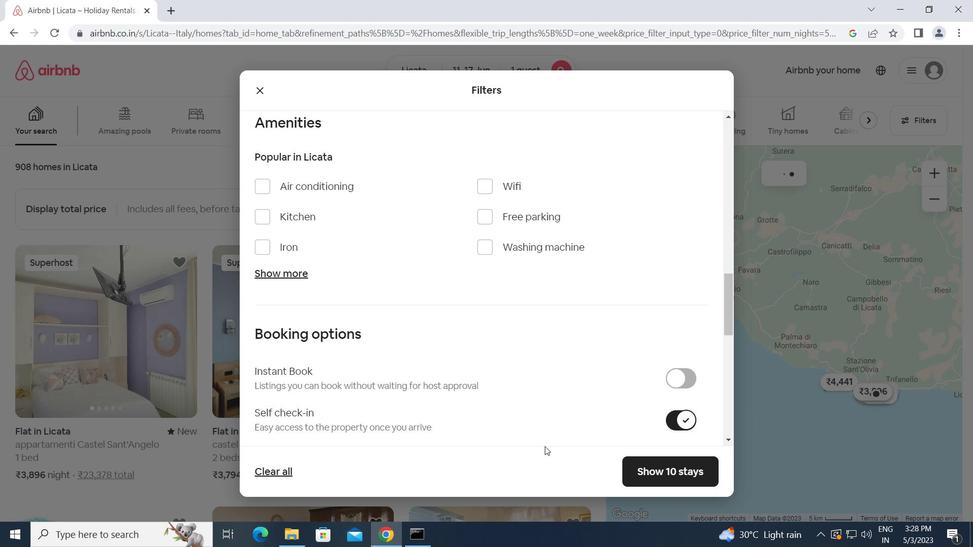 
Action: Mouse scrolled (545, 446) with delta (0, 0)
Screenshot: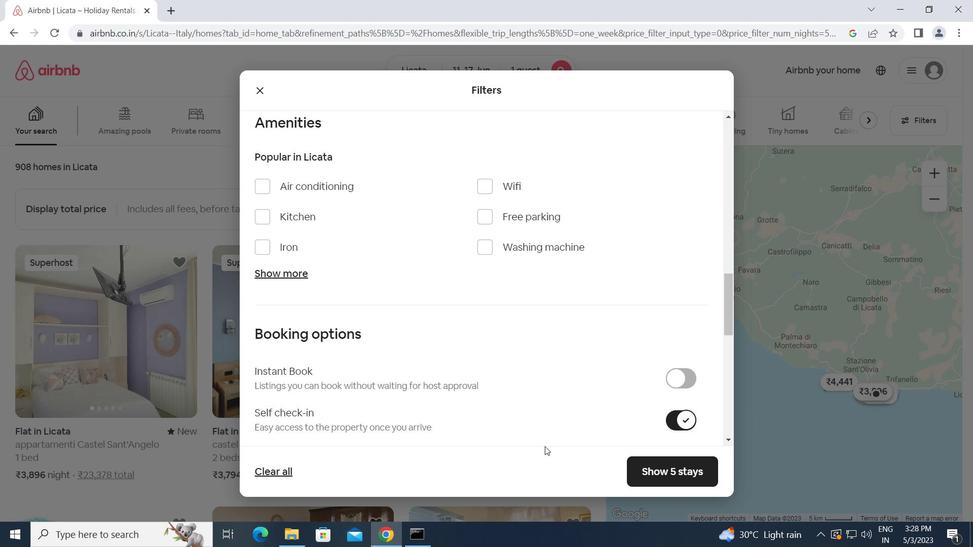
Action: Mouse scrolled (545, 446) with delta (0, 0)
Screenshot: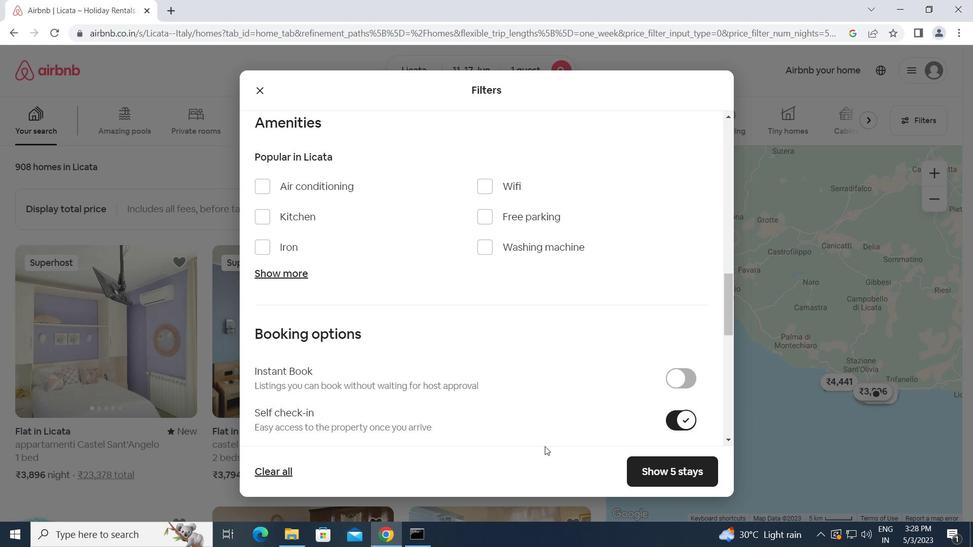 
Action: Mouse moved to (453, 376)
Screenshot: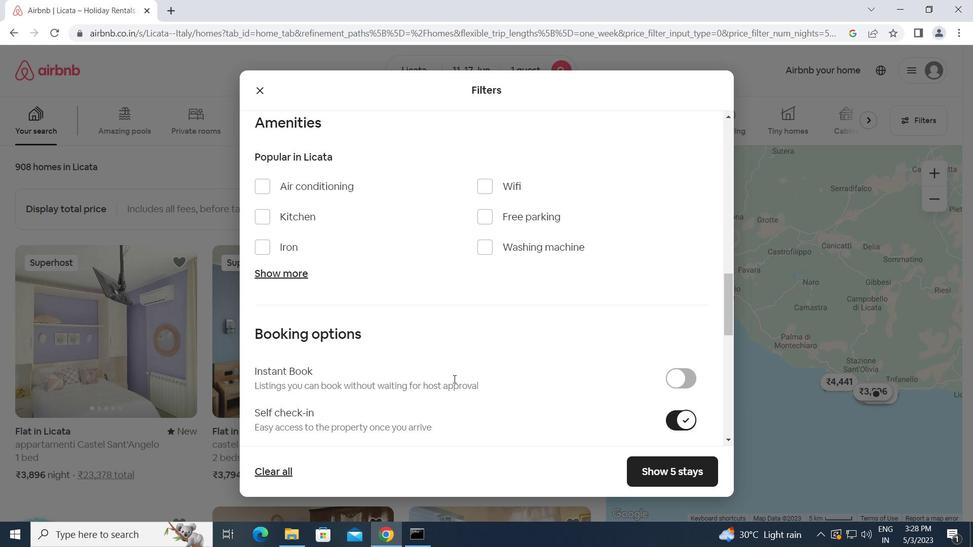 
Action: Mouse scrolled (453, 375) with delta (0, 0)
Screenshot: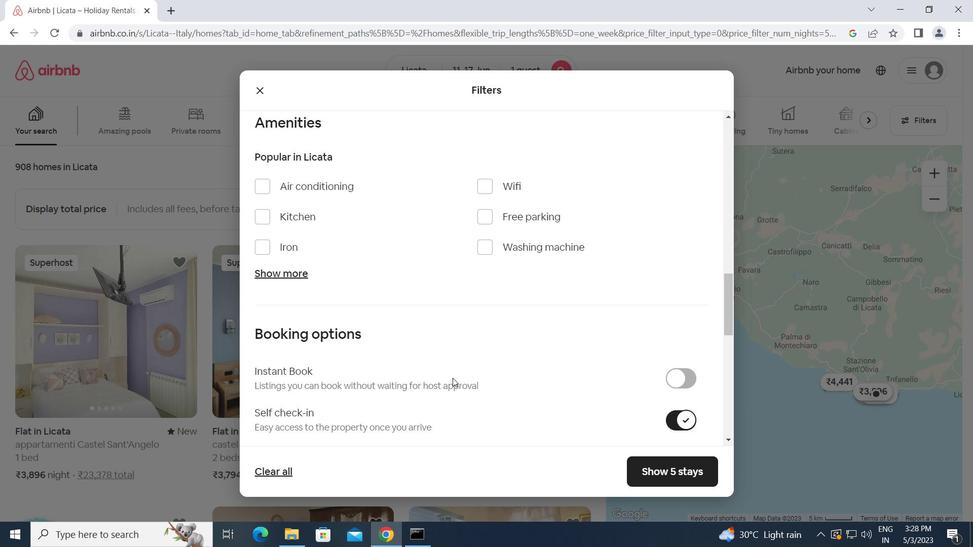
Action: Mouse scrolled (453, 375) with delta (0, 0)
Screenshot: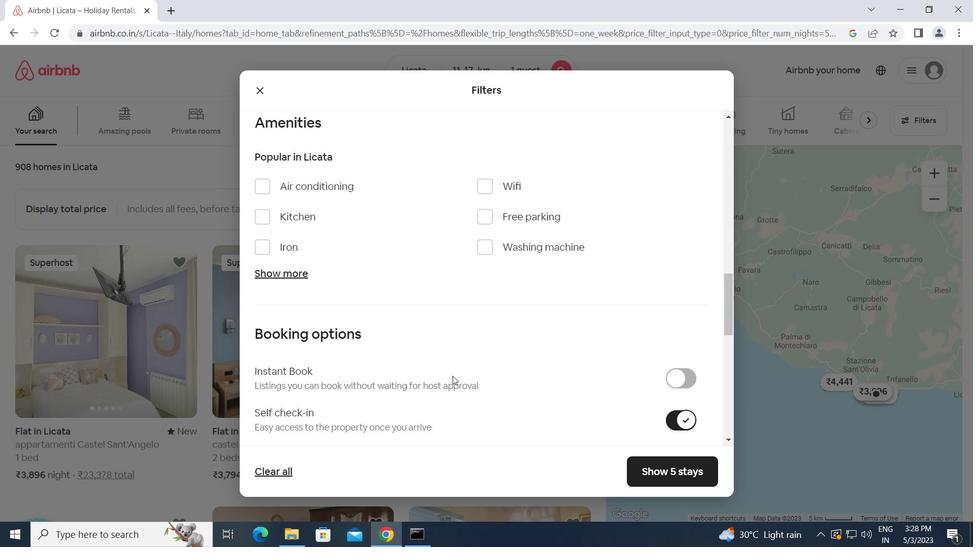 
Action: Mouse scrolled (453, 375) with delta (0, 0)
Screenshot: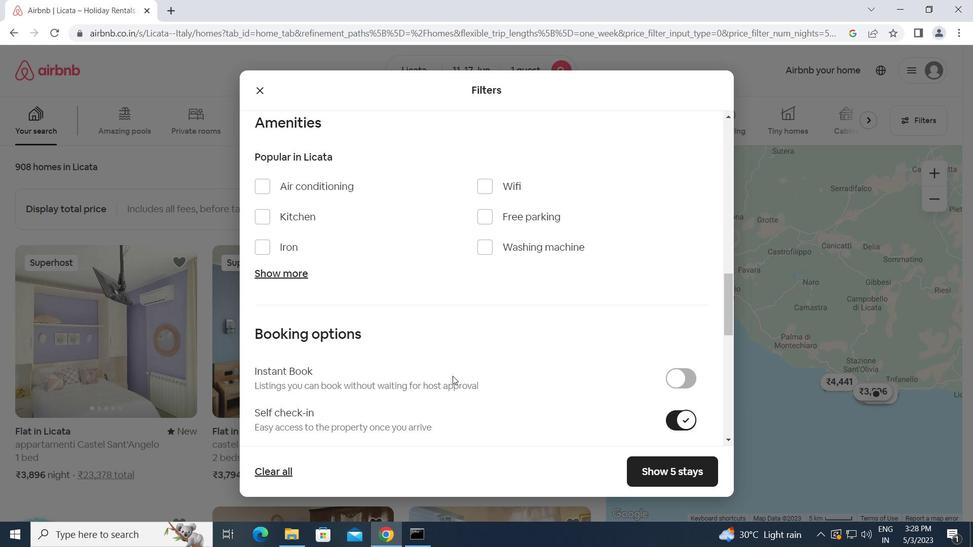 
Action: Mouse scrolled (453, 375) with delta (0, 0)
Screenshot: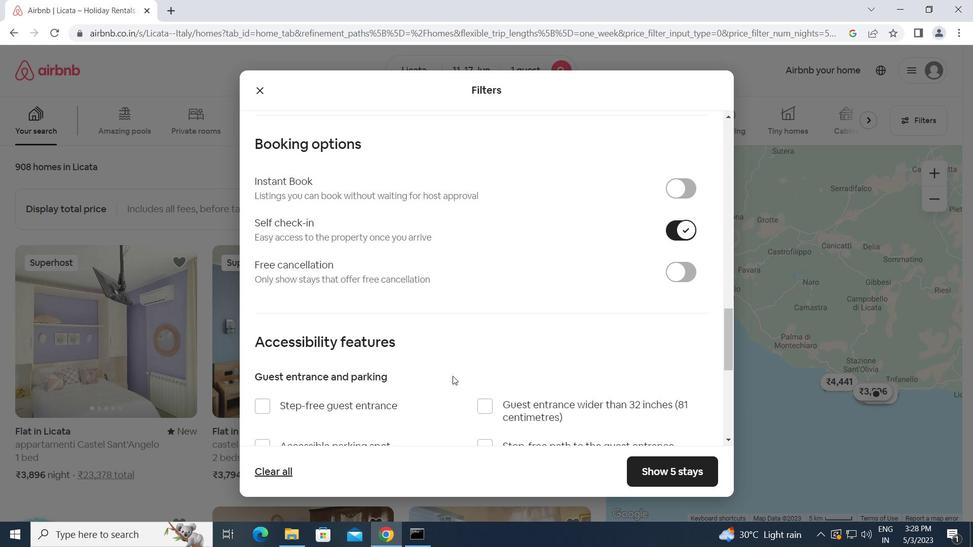
Action: Mouse scrolled (453, 375) with delta (0, 0)
Screenshot: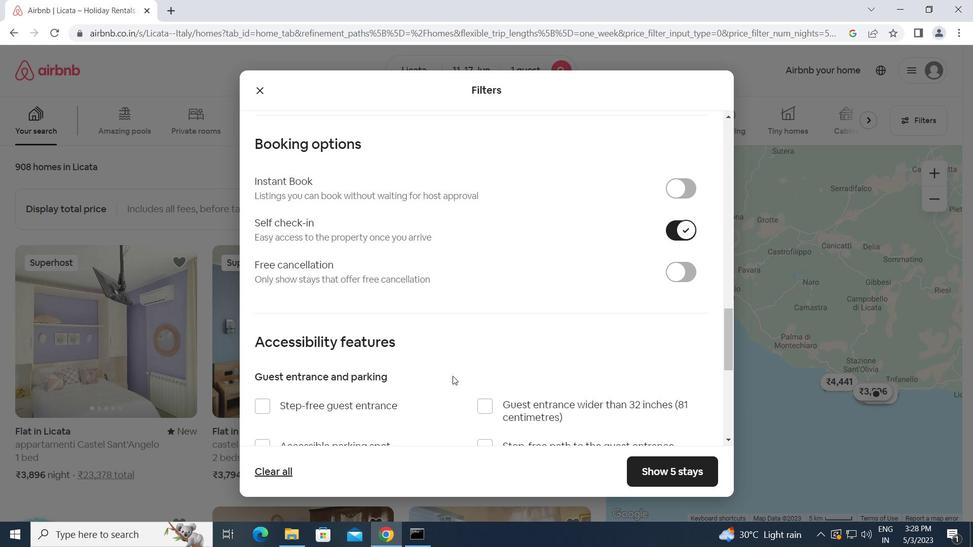 
Action: Mouse scrolled (453, 375) with delta (0, 0)
Screenshot: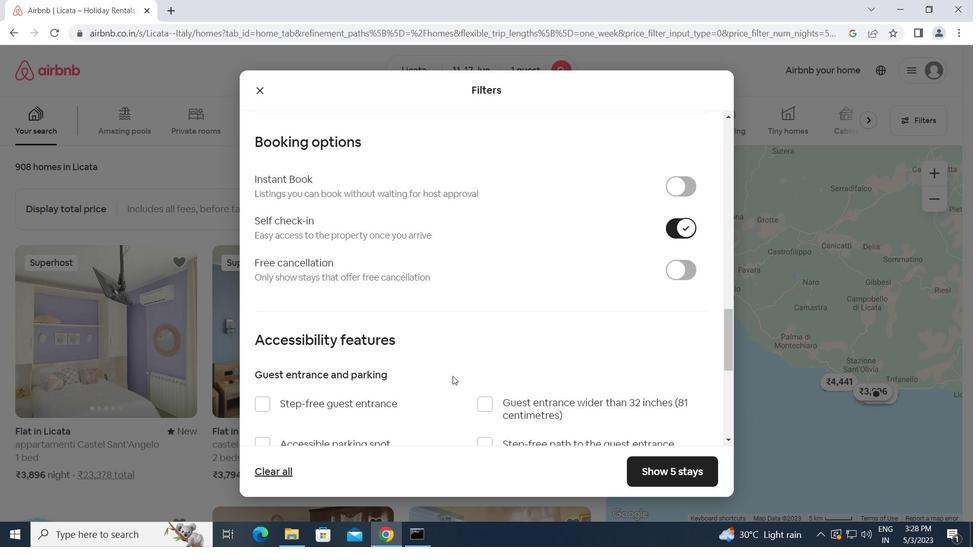 
Action: Mouse scrolled (453, 375) with delta (0, 0)
Screenshot: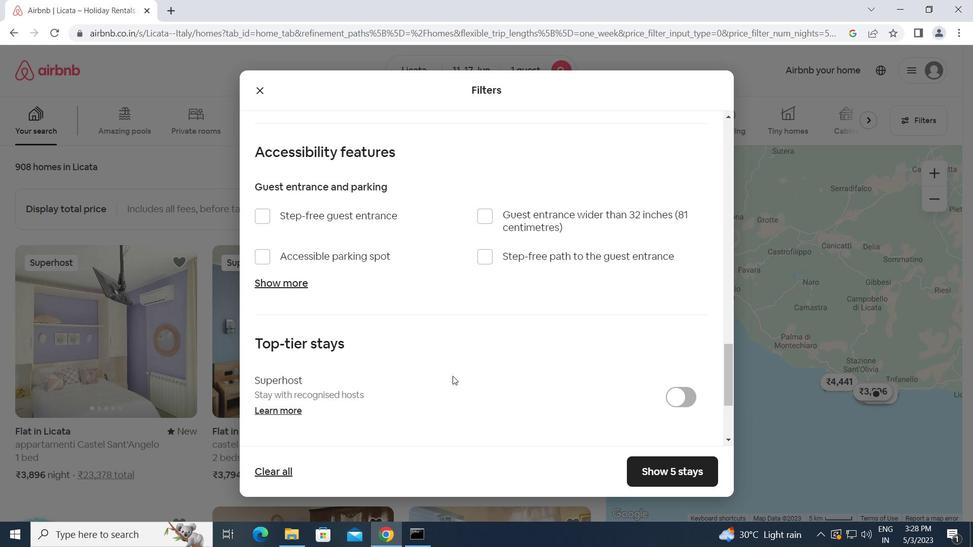 
Action: Mouse scrolled (453, 375) with delta (0, 0)
Screenshot: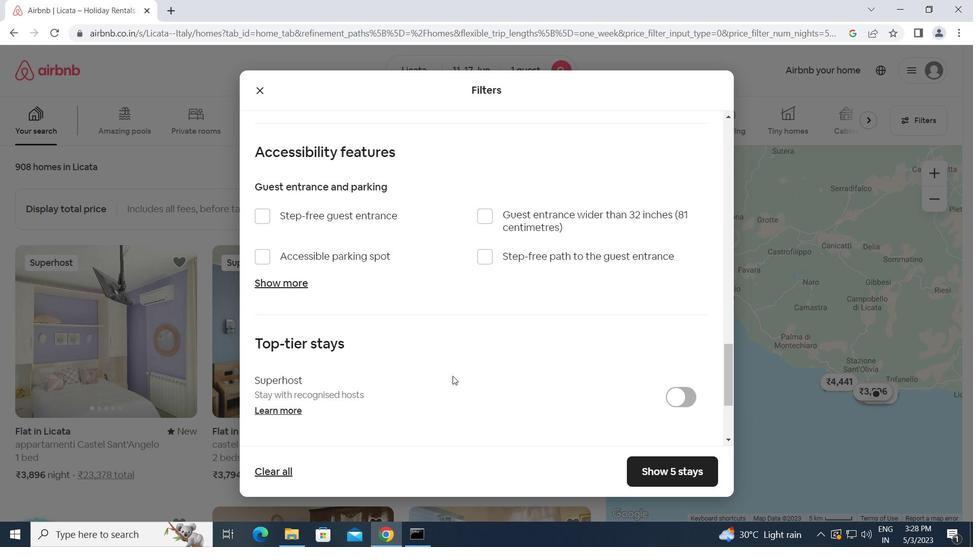 
Action: Mouse scrolled (453, 375) with delta (0, 0)
Screenshot: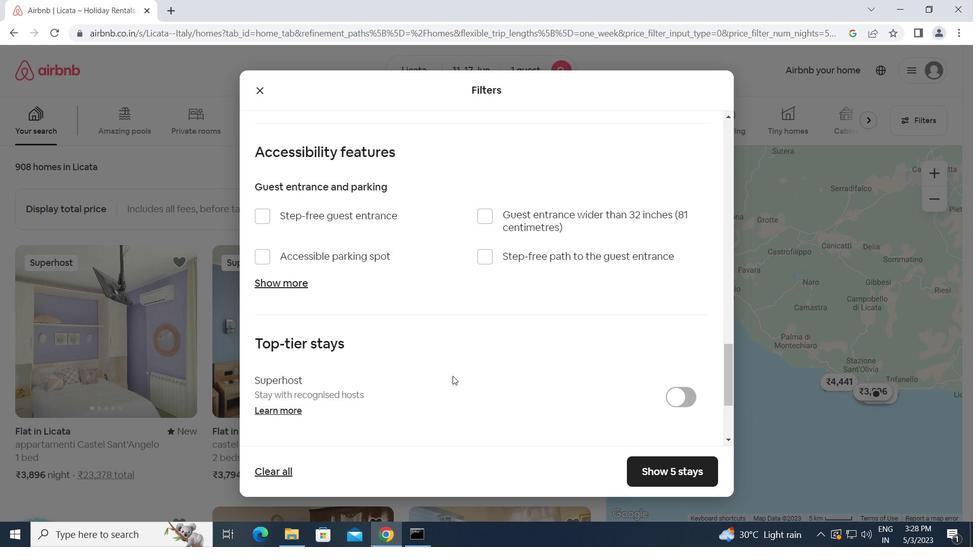 
Action: Mouse moved to (256, 361)
Screenshot: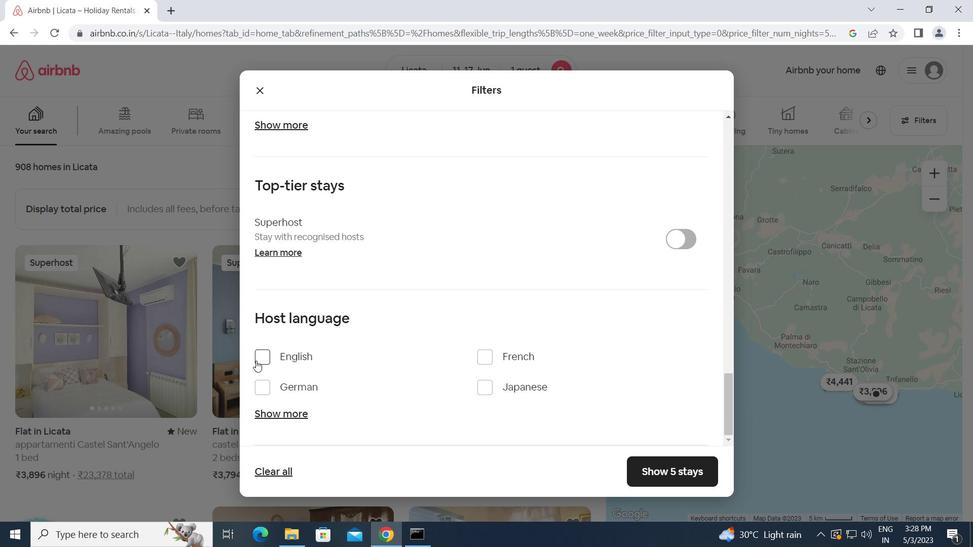 
Action: Mouse pressed left at (256, 361)
Screenshot: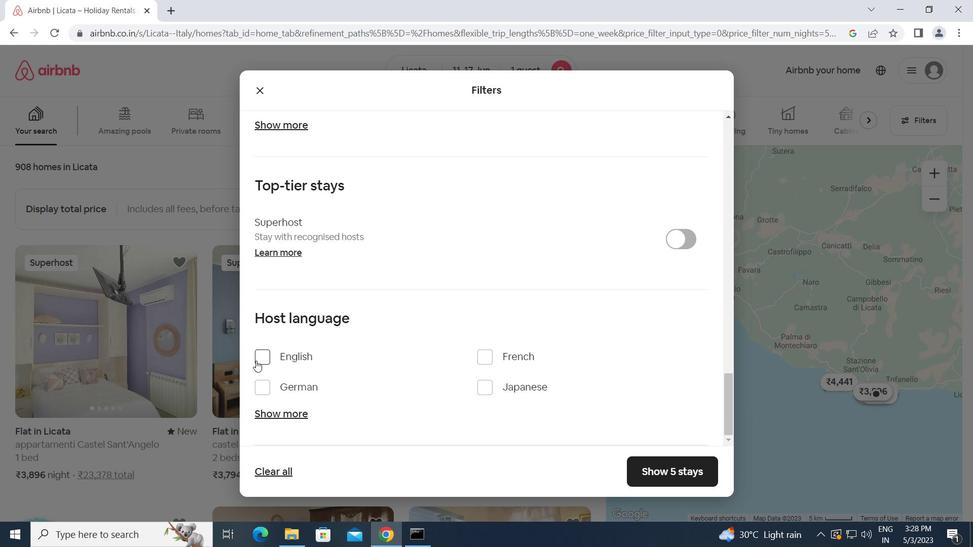 
Action: Mouse moved to (661, 467)
Screenshot: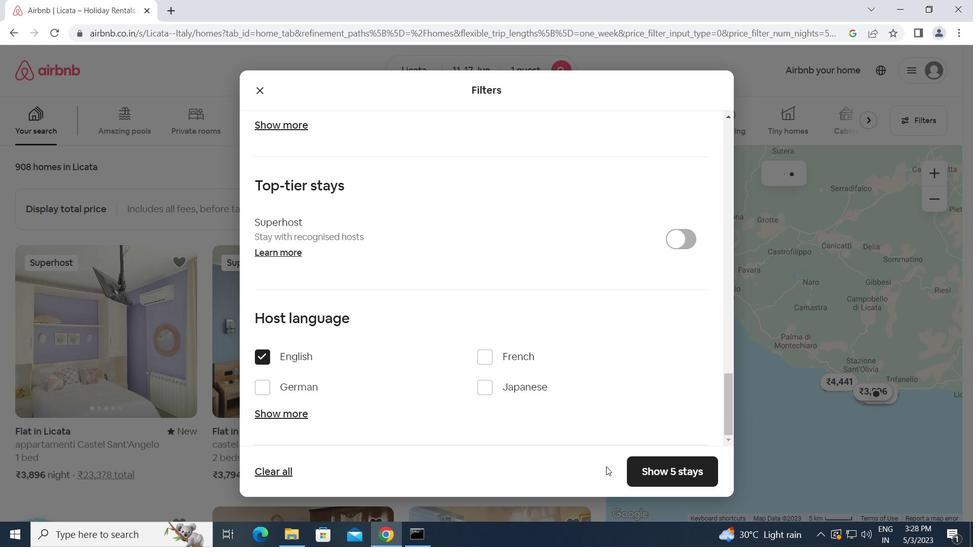 
Action: Mouse pressed left at (661, 467)
Screenshot: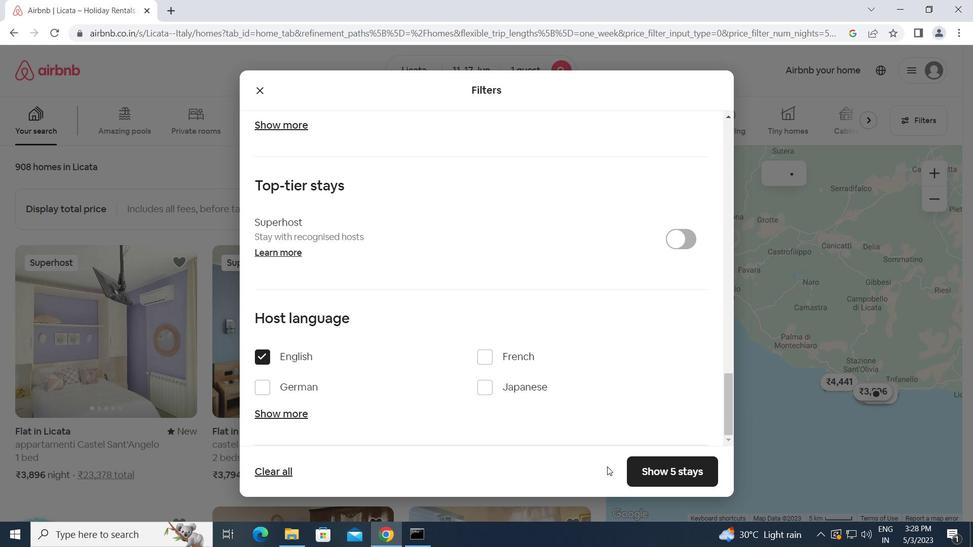 
Action: Mouse moved to (659, 464)
Screenshot: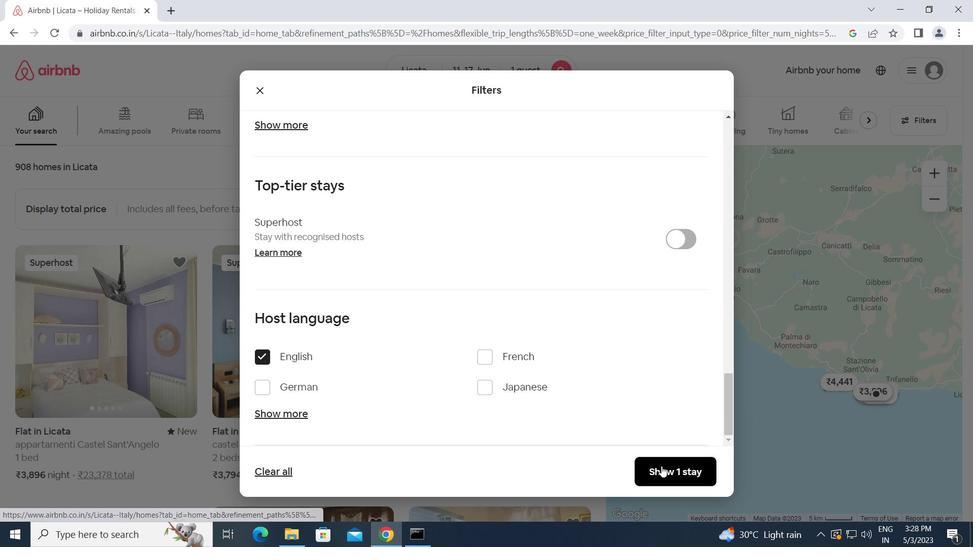 
